 Task: Create validation rules in expense category object.
Action: Mouse moved to (710, 46)
Screenshot: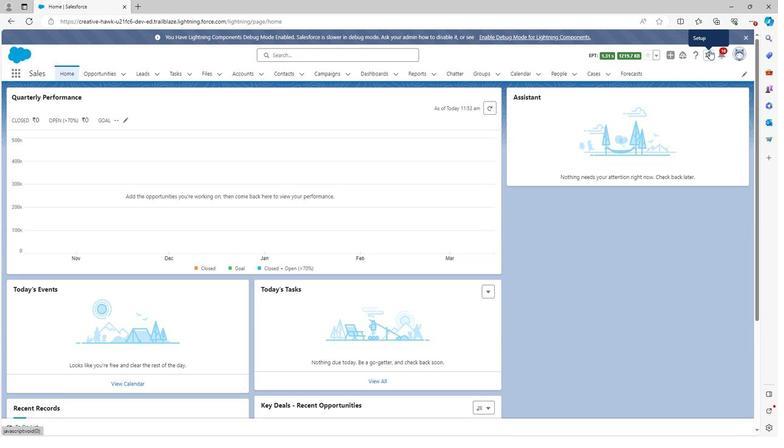 
Action: Mouse pressed left at (710, 46)
Screenshot: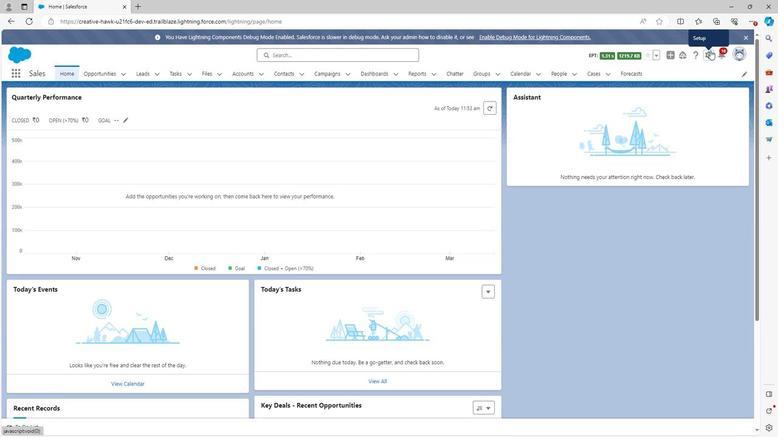 
Action: Mouse moved to (681, 72)
Screenshot: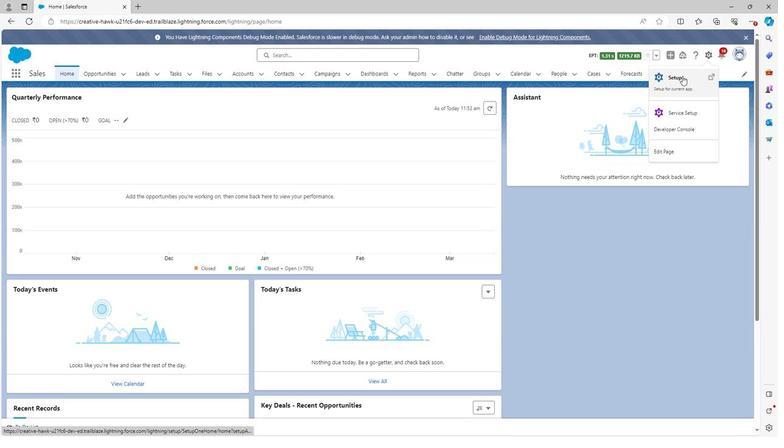 
Action: Mouse pressed left at (681, 72)
Screenshot: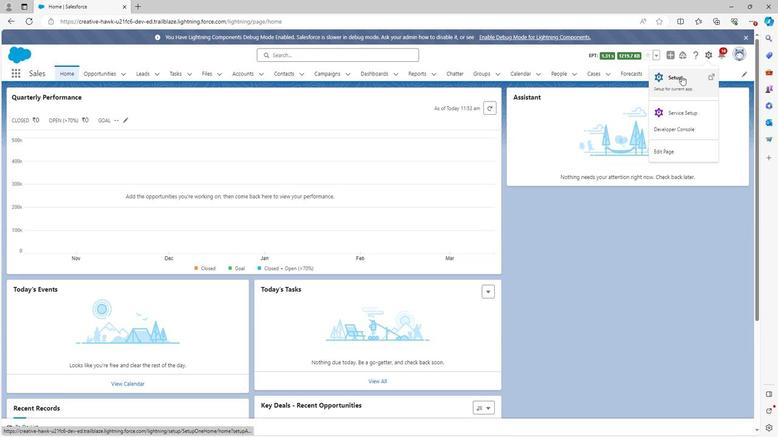 
Action: Mouse moved to (96, 69)
Screenshot: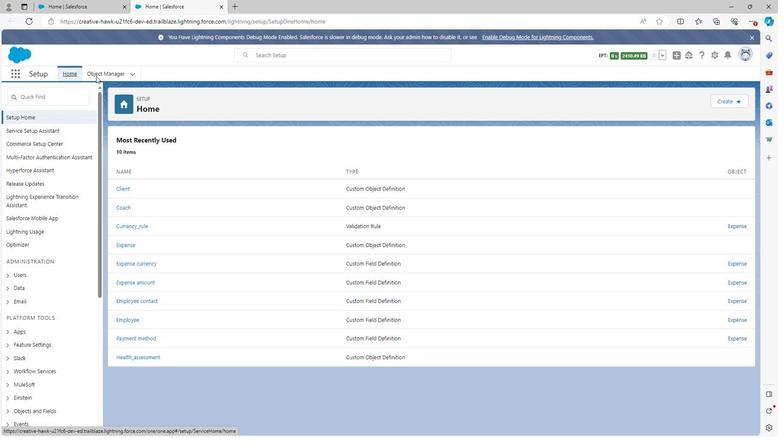 
Action: Mouse pressed left at (96, 69)
Screenshot: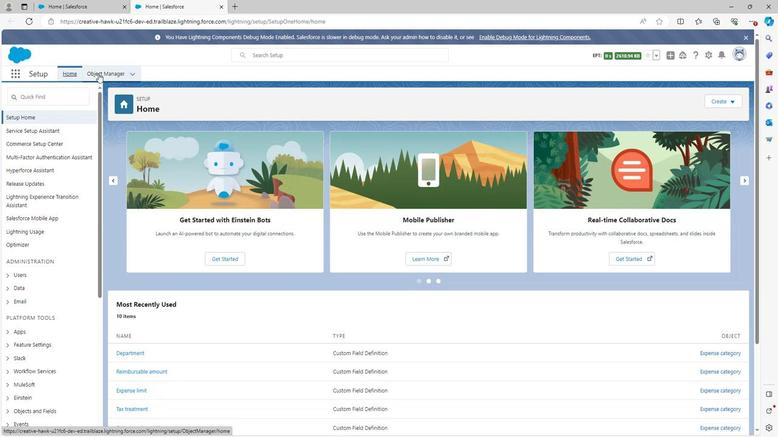 
Action: Mouse moved to (32, 302)
Screenshot: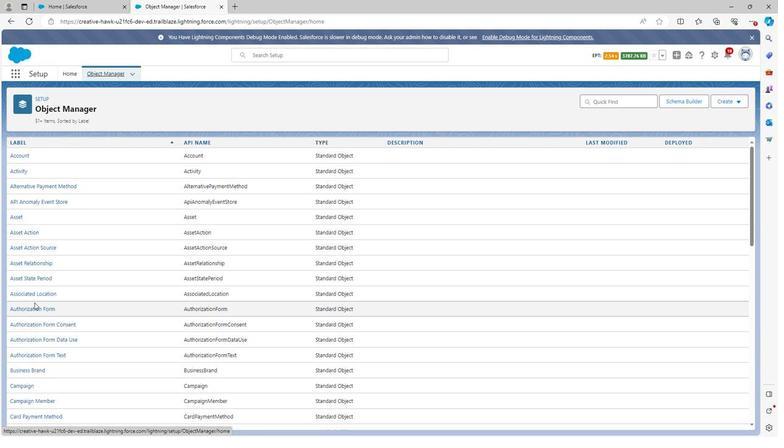 
Action: Mouse scrolled (32, 302) with delta (0, 0)
Screenshot: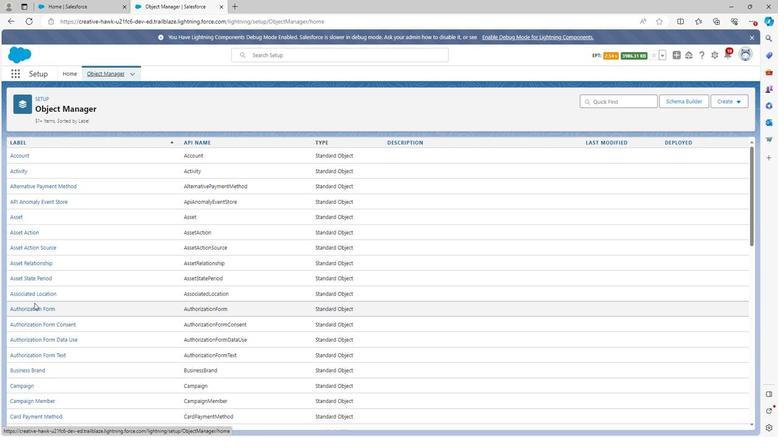 
Action: Mouse scrolled (32, 302) with delta (0, 0)
Screenshot: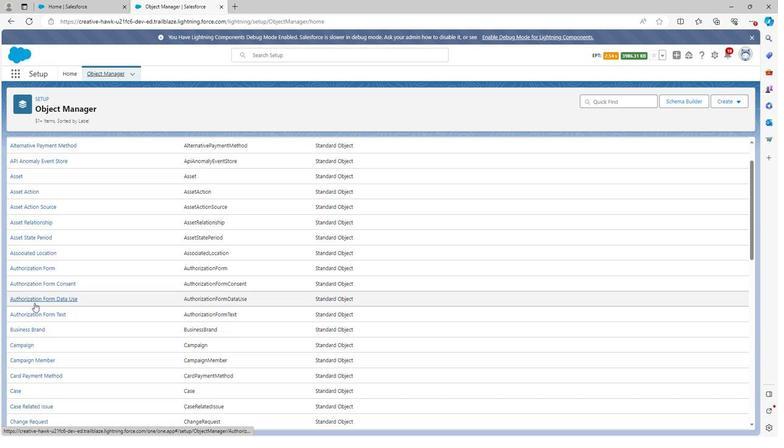 
Action: Mouse scrolled (32, 302) with delta (0, 0)
Screenshot: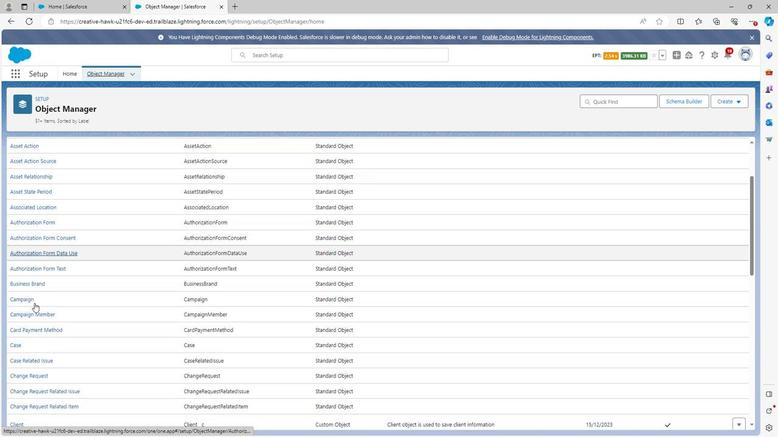 
Action: Mouse scrolled (32, 302) with delta (0, 0)
Screenshot: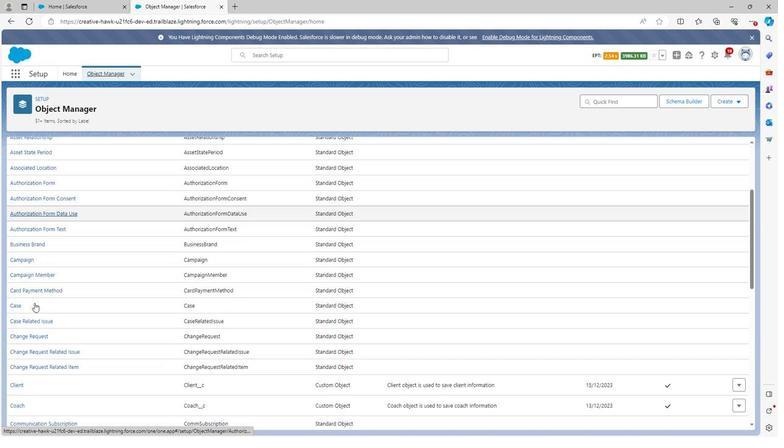 
Action: Mouse scrolled (32, 302) with delta (0, 0)
Screenshot: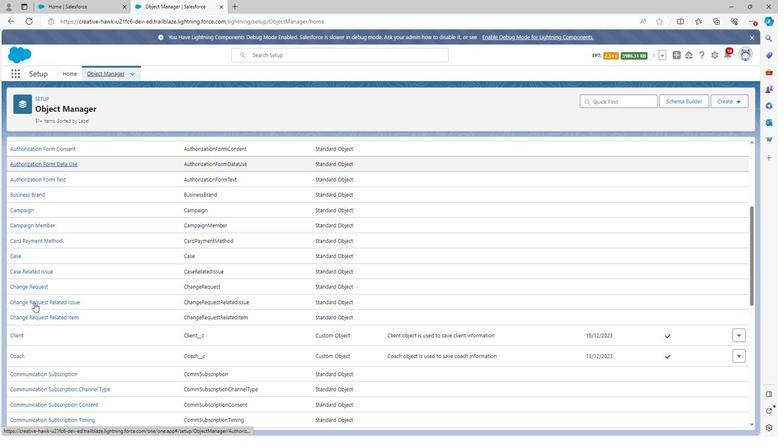 
Action: Mouse scrolled (32, 302) with delta (0, 0)
Screenshot: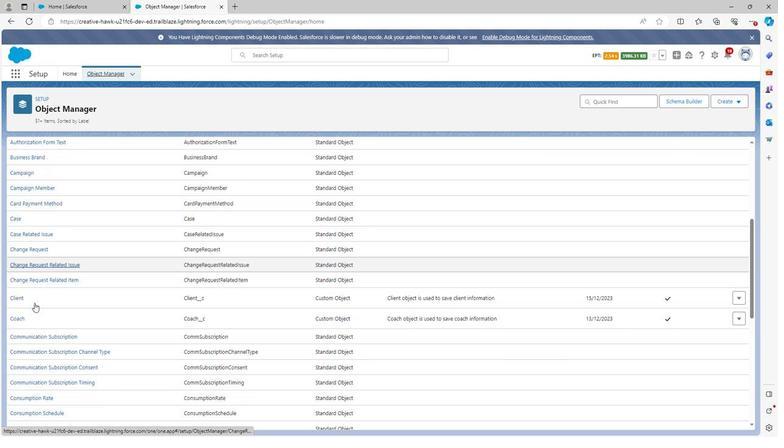 
Action: Mouse scrolled (32, 302) with delta (0, 0)
Screenshot: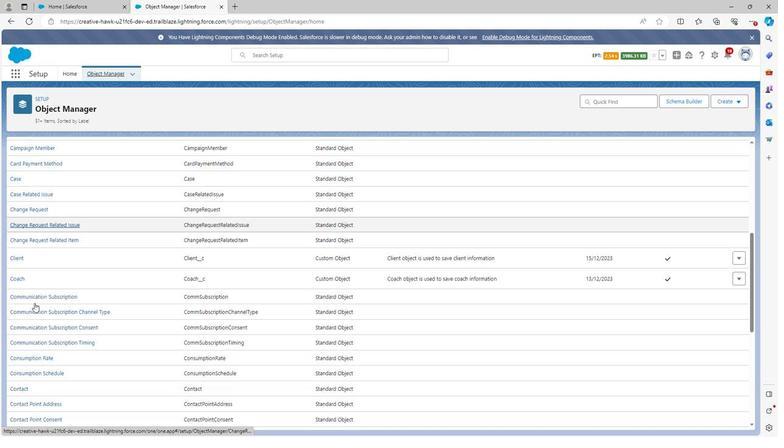 
Action: Mouse scrolled (32, 302) with delta (0, 0)
Screenshot: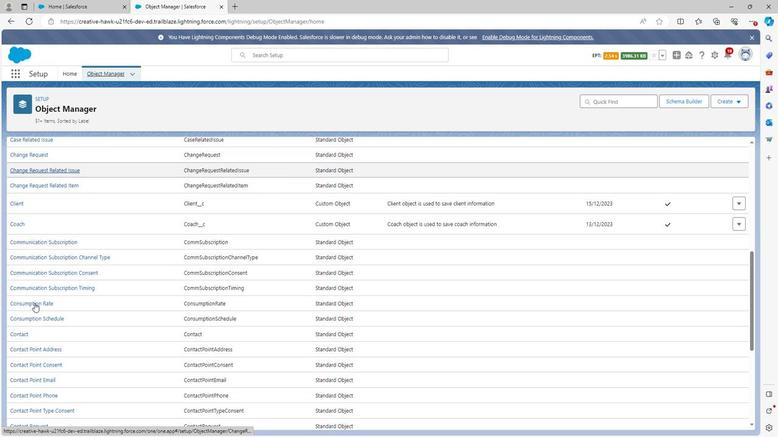 
Action: Mouse scrolled (32, 302) with delta (0, 0)
Screenshot: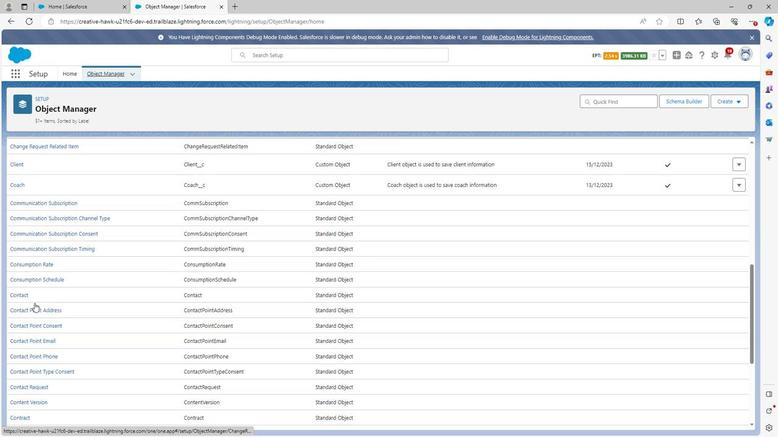 
Action: Mouse scrolled (32, 302) with delta (0, 0)
Screenshot: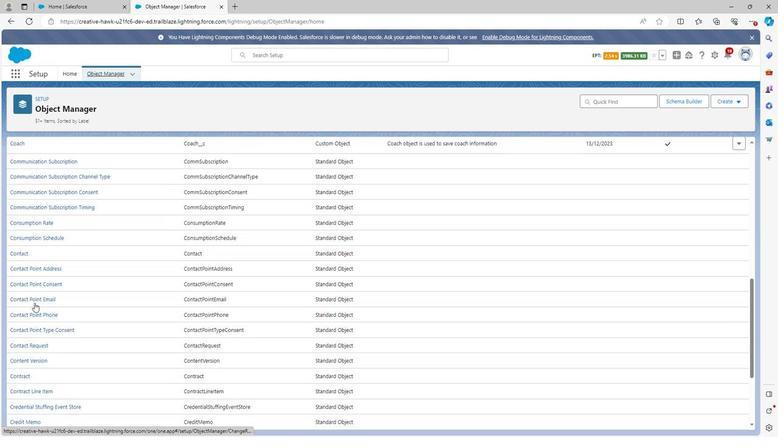 
Action: Mouse scrolled (32, 302) with delta (0, 0)
Screenshot: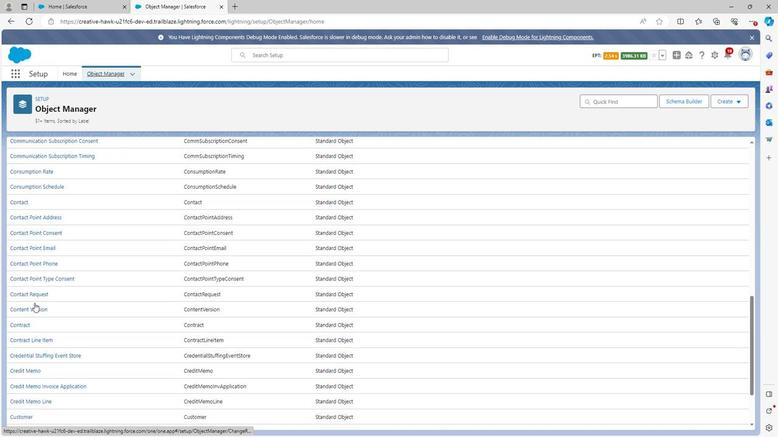
Action: Mouse scrolled (32, 302) with delta (0, 0)
Screenshot: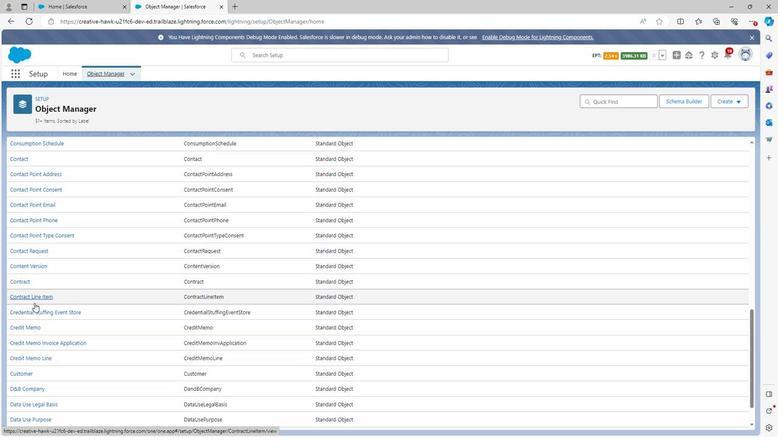 
Action: Mouse scrolled (32, 302) with delta (0, 0)
Screenshot: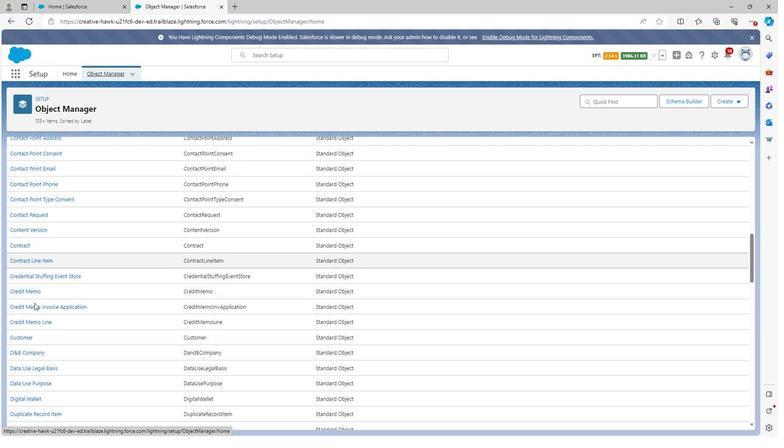 
Action: Mouse scrolled (32, 302) with delta (0, 0)
Screenshot: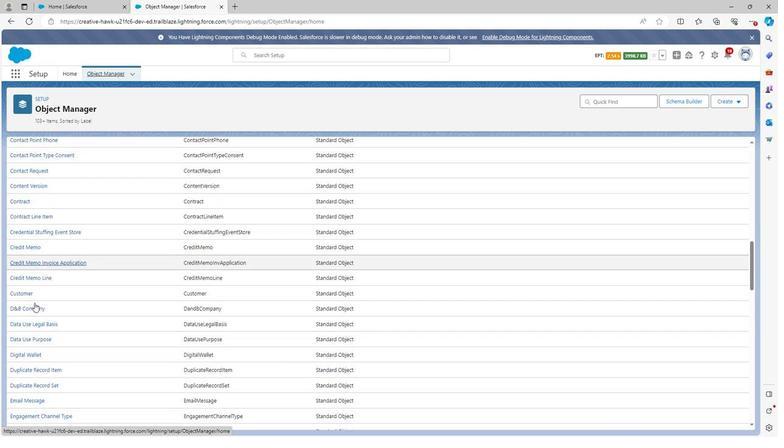 
Action: Mouse scrolled (32, 302) with delta (0, 0)
Screenshot: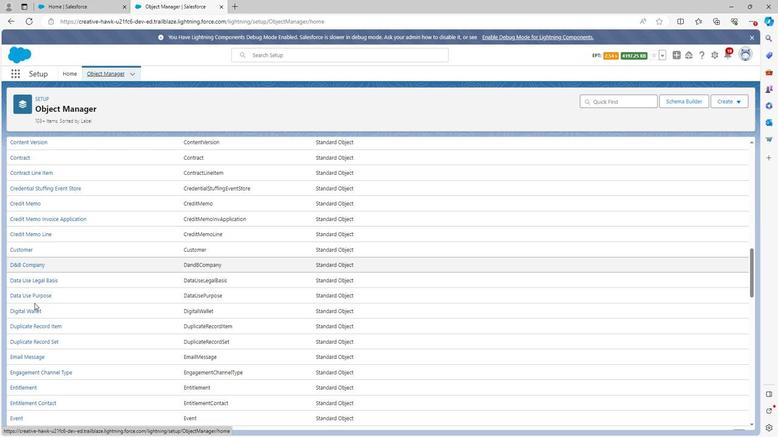 
Action: Mouse scrolled (32, 302) with delta (0, 0)
Screenshot: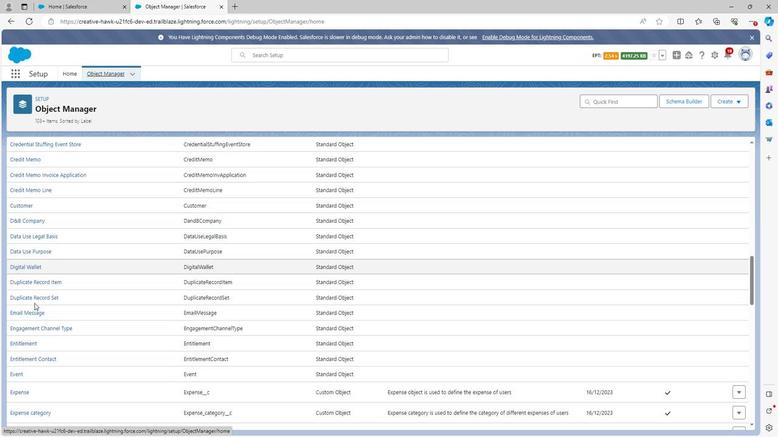 
Action: Mouse scrolled (32, 302) with delta (0, 0)
Screenshot: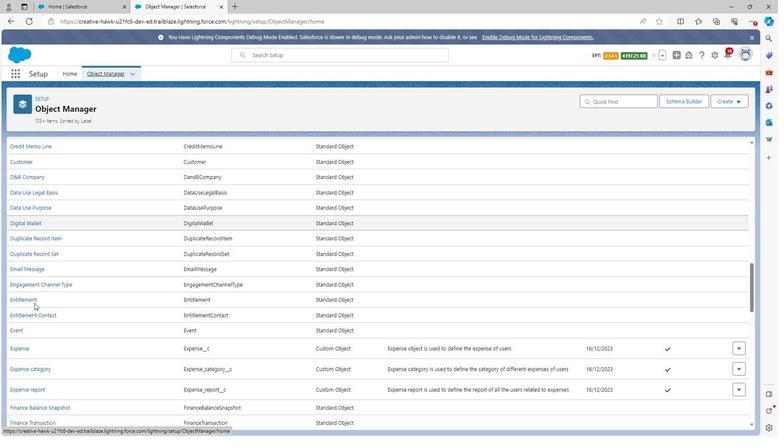 
Action: Mouse scrolled (32, 302) with delta (0, 0)
Screenshot: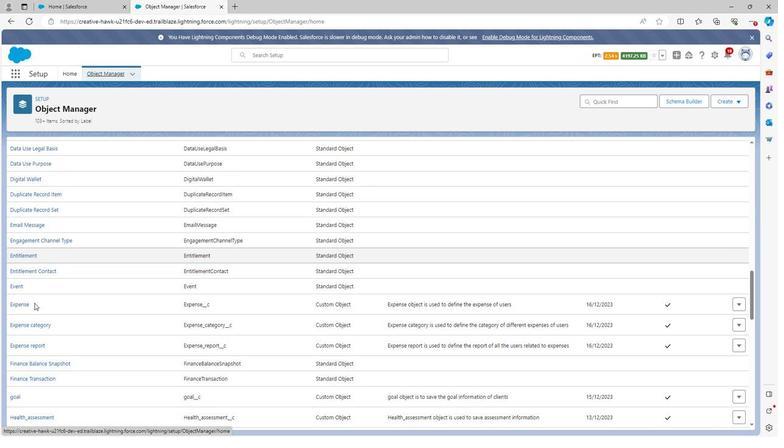 
Action: Mouse moved to (31, 282)
Screenshot: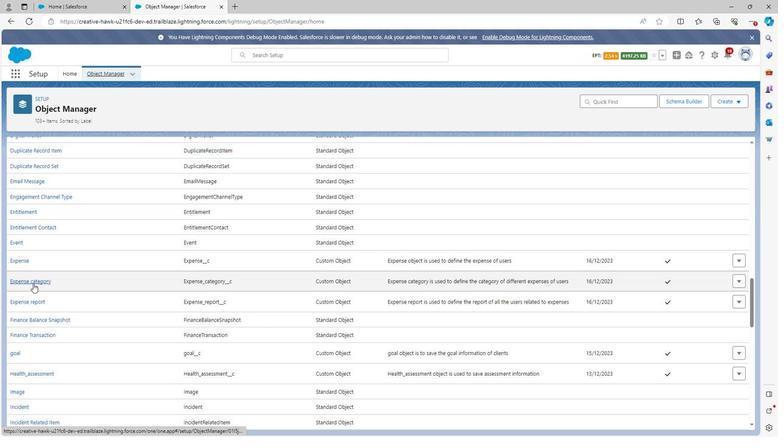 
Action: Mouse pressed left at (31, 282)
Screenshot: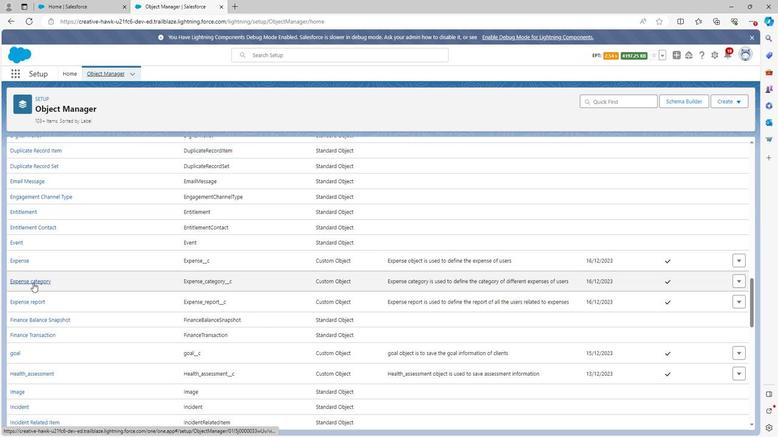 
Action: Mouse moved to (52, 157)
Screenshot: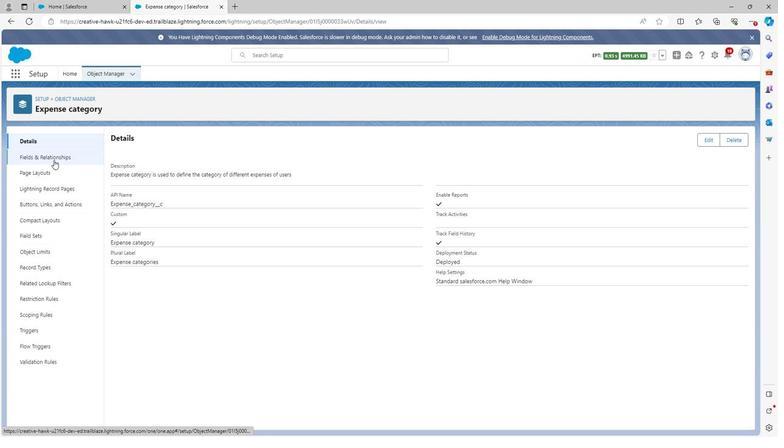 
Action: Mouse pressed left at (52, 157)
Screenshot: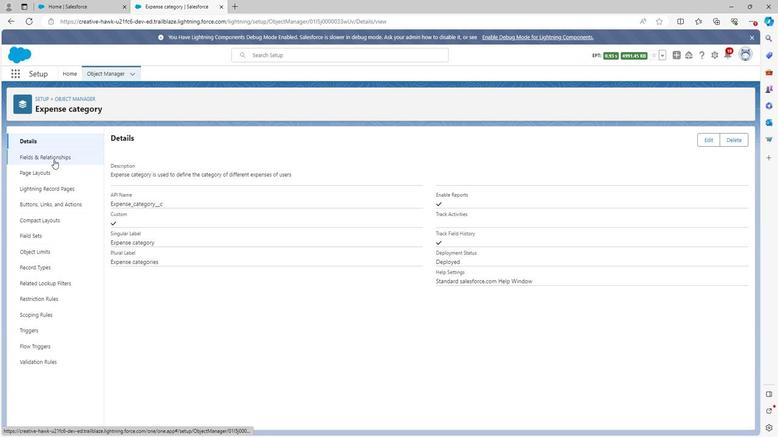 
Action: Mouse moved to (133, 303)
Screenshot: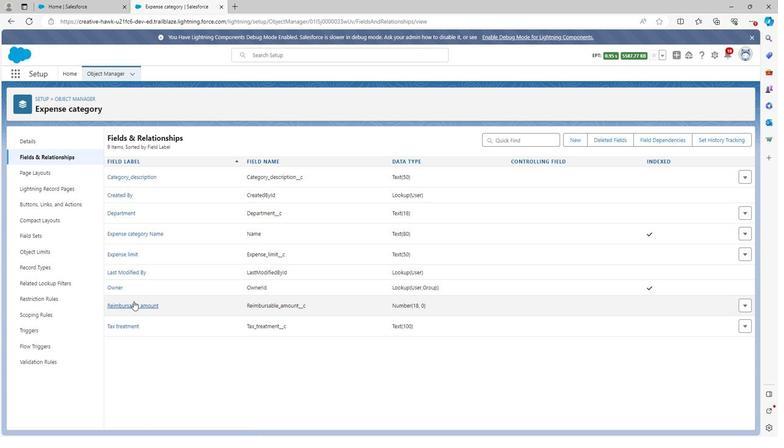 
Action: Mouse pressed left at (133, 303)
Screenshot: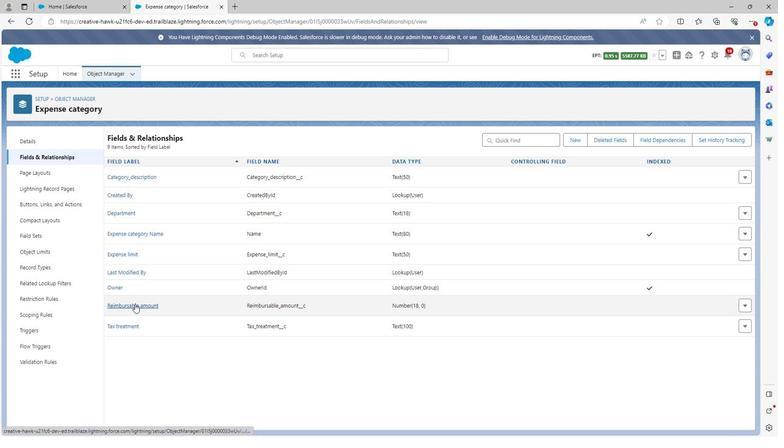 
Action: Mouse moved to (314, 381)
Screenshot: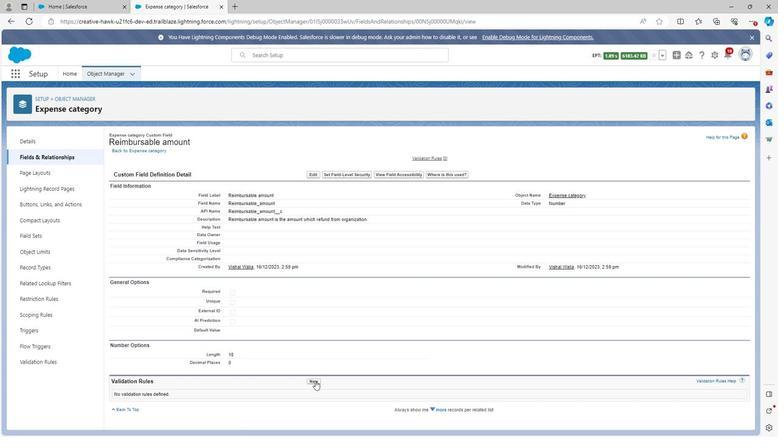 
Action: Mouse pressed left at (314, 381)
Screenshot: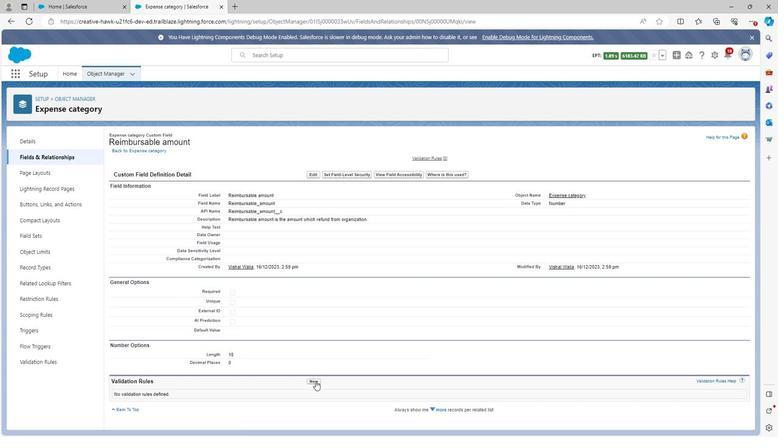 
Action: Mouse moved to (159, 186)
Screenshot: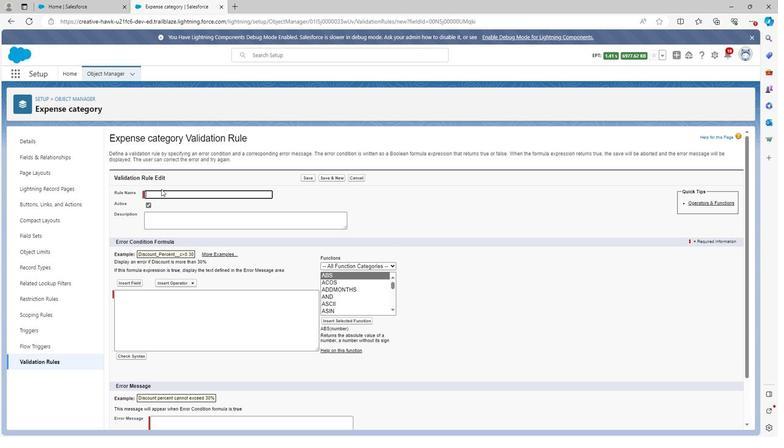 
Action: Key pressed <Key.shift><Key.shift>Reimbursable<Key.space>amount<Key.space>rule
Screenshot: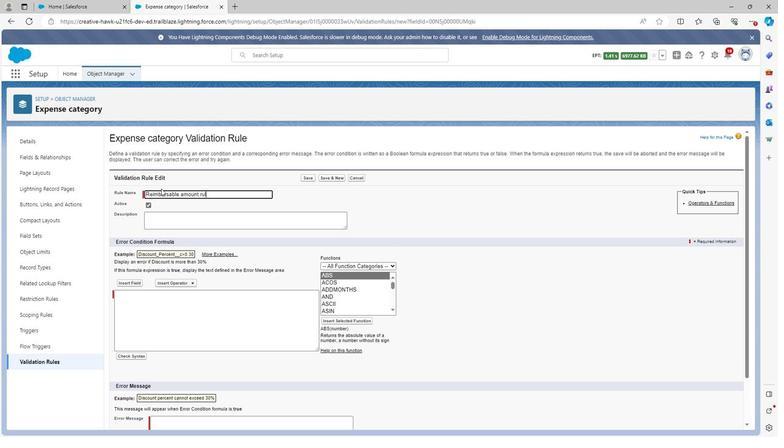 
Action: Mouse moved to (308, 198)
Screenshot: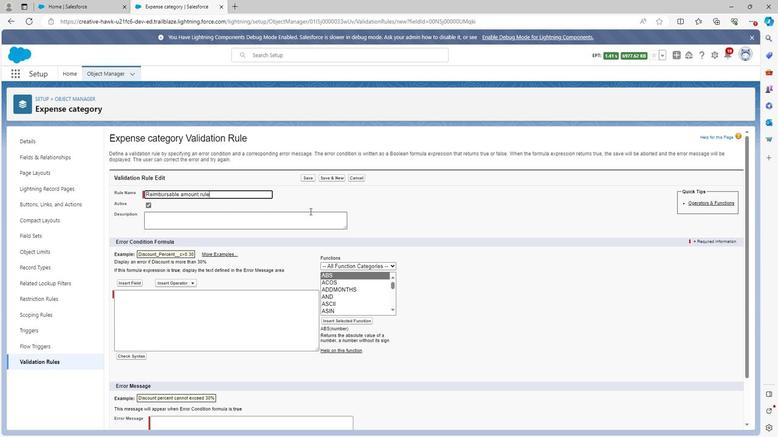 
Action: Mouse pressed left at (308, 198)
Screenshot: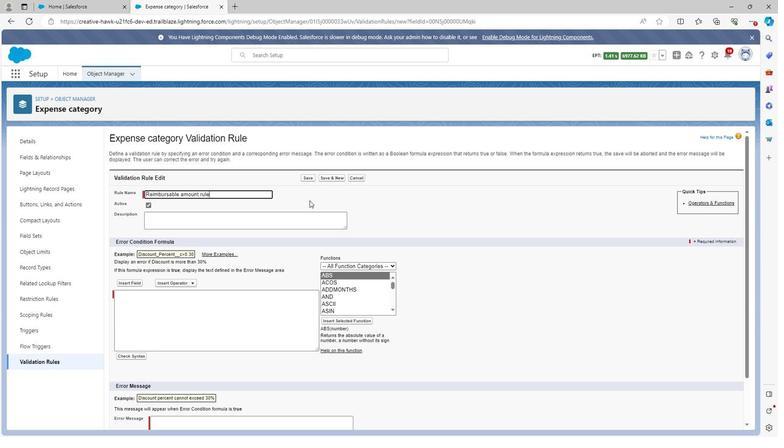 
Action: Mouse moved to (202, 217)
Screenshot: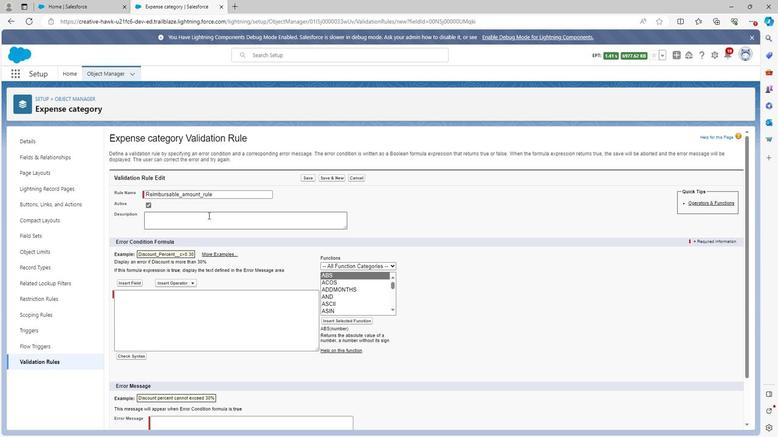 
Action: Mouse pressed left at (202, 217)
Screenshot: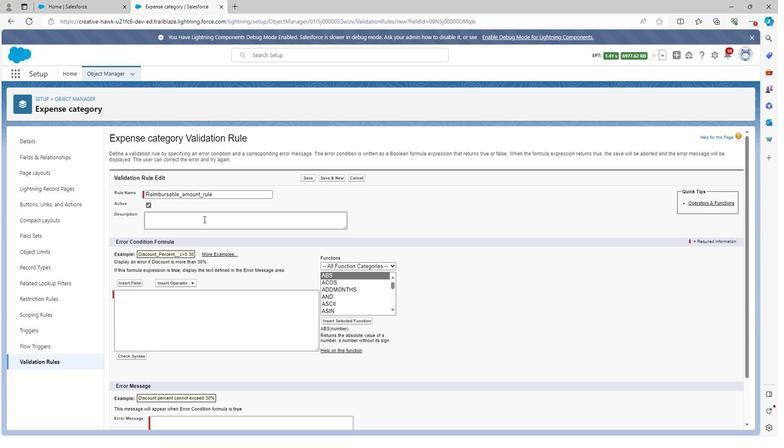 
Action: Mouse moved to (202, 218)
Screenshot: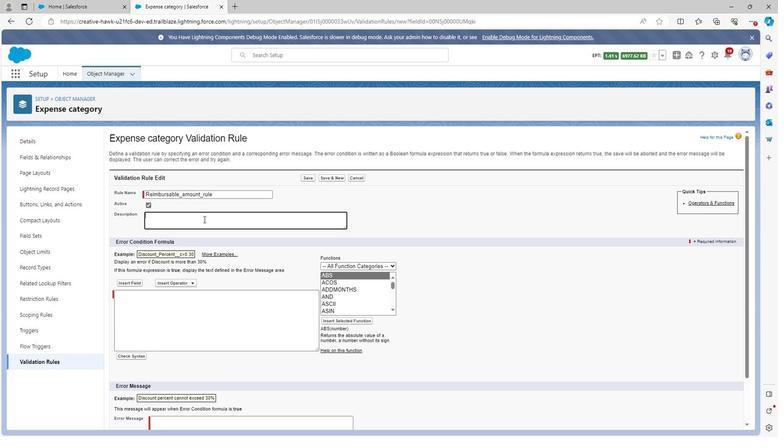 
Action: Key pressed <Key.shift><Key.shift><Key.shift><Key.shift><Key.shift>Reimbursable<Key.space>amount<Key.space>rule<Key.space>is<Key.space>define<Key.space>the<Key.space>amount<Key.space>within<Key.space>limit
Screenshot: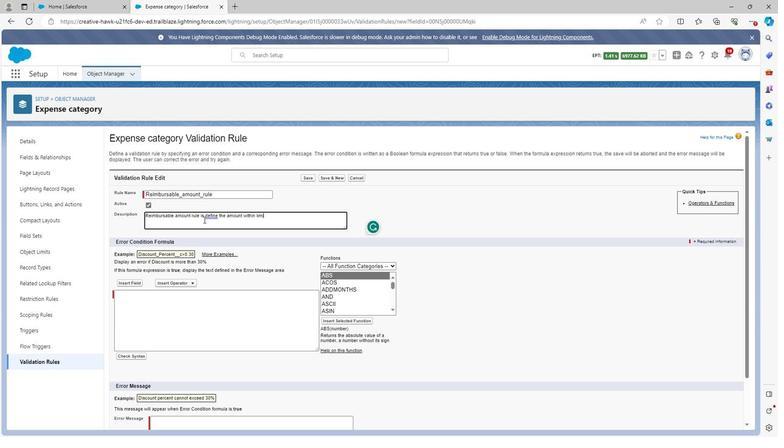 
Action: Mouse moved to (125, 280)
Screenshot: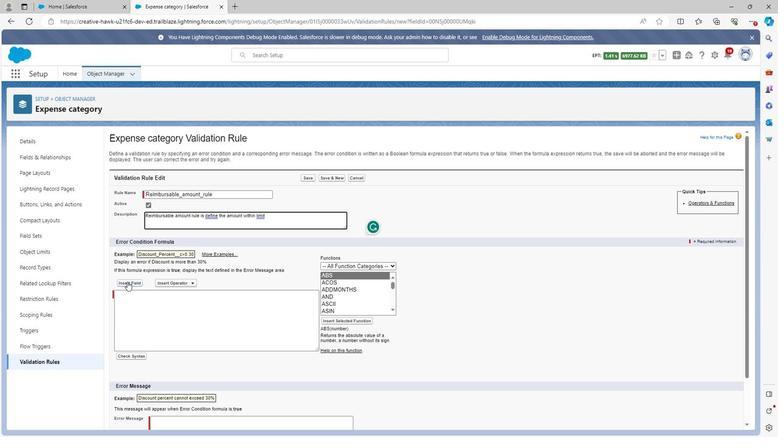 
Action: Mouse pressed left at (125, 280)
Screenshot: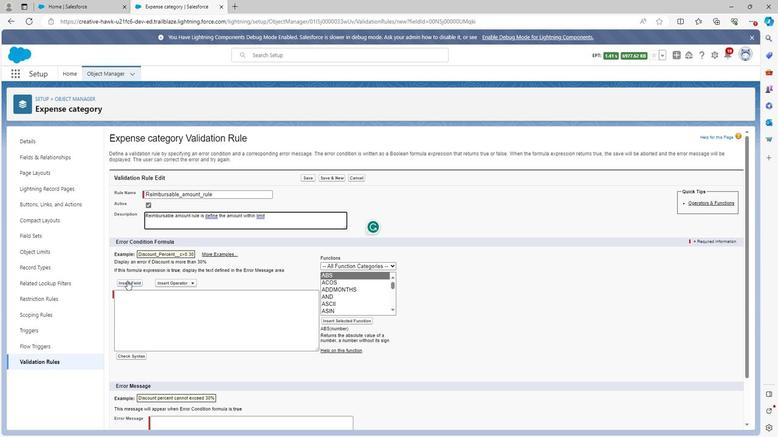 
Action: Mouse moved to (362, 281)
Screenshot: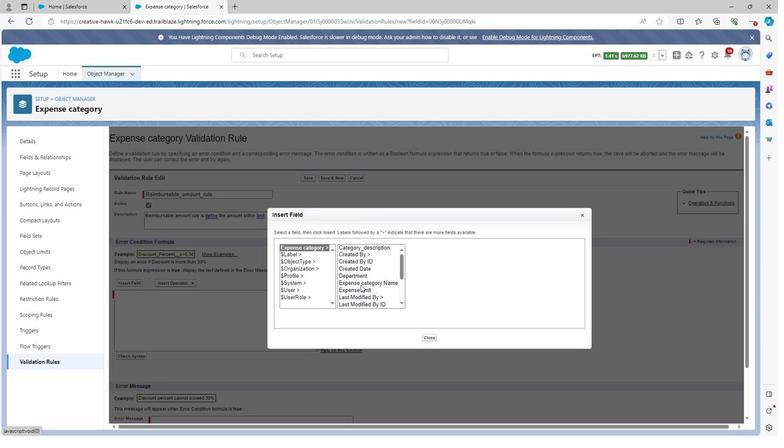 
Action: Mouse scrolled (362, 280) with delta (0, 0)
Screenshot: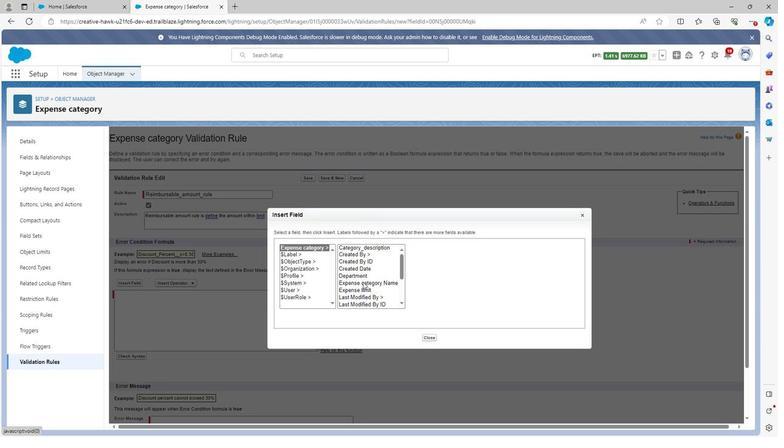 
Action: Mouse scrolled (362, 280) with delta (0, 0)
Screenshot: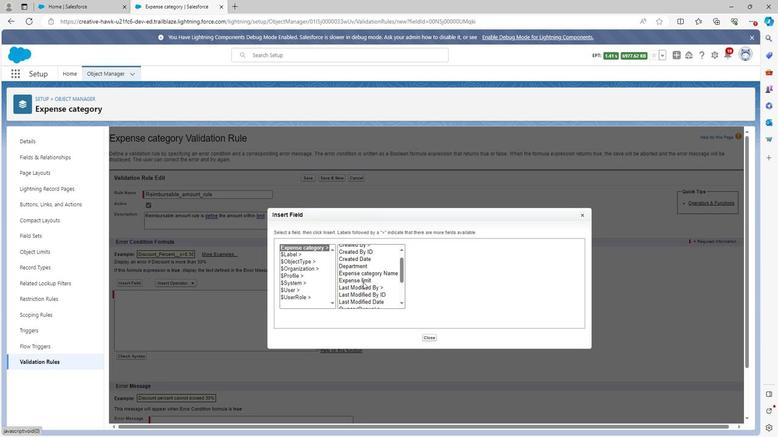 
Action: Mouse scrolled (362, 280) with delta (0, 0)
Screenshot: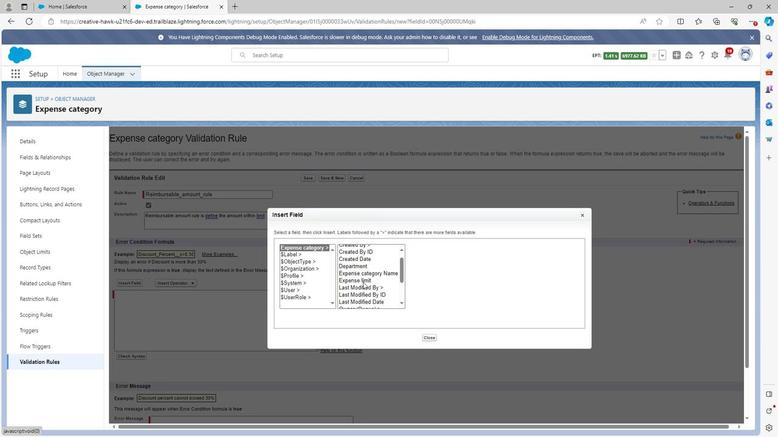 
Action: Mouse scrolled (362, 280) with delta (0, 0)
Screenshot: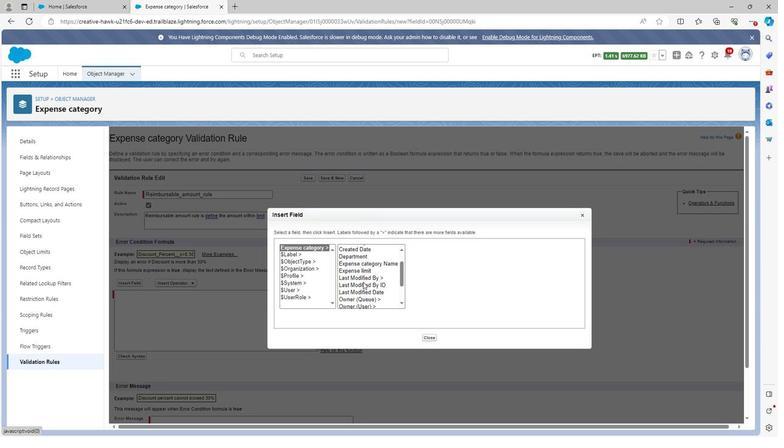 
Action: Mouse scrolled (362, 280) with delta (0, 0)
Screenshot: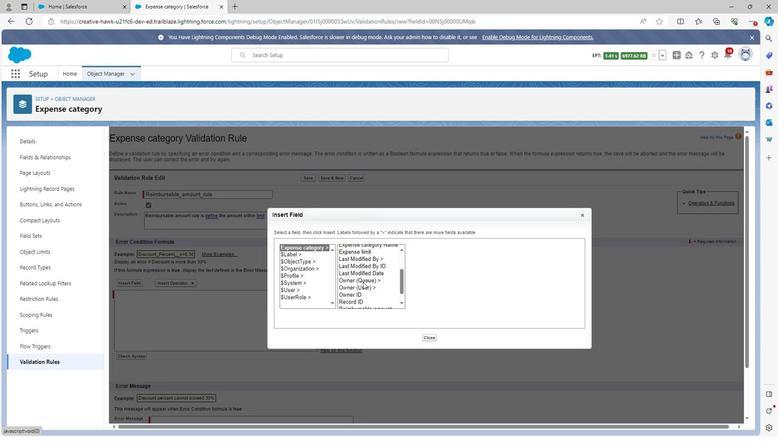 
Action: Mouse scrolled (362, 280) with delta (0, 0)
Screenshot: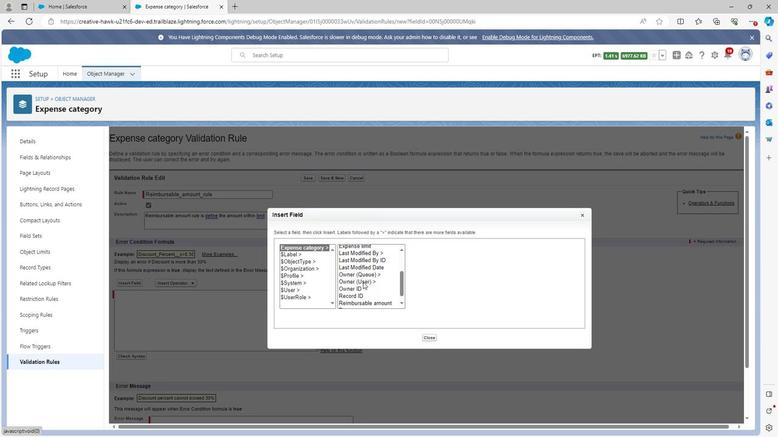 
Action: Mouse scrolled (362, 280) with delta (0, 0)
Screenshot: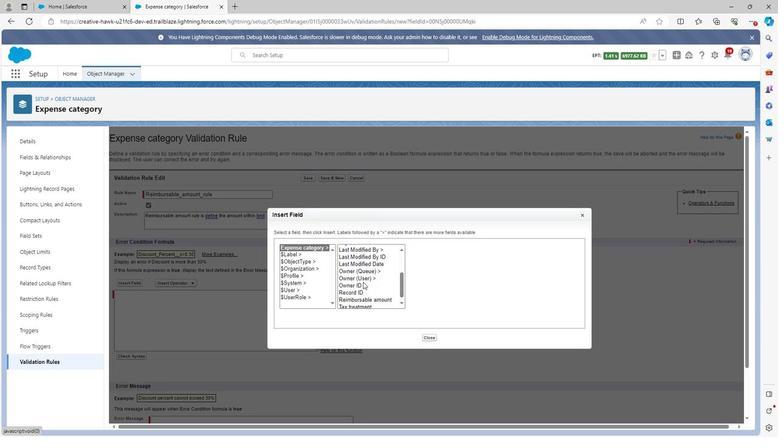 
Action: Mouse moved to (360, 294)
Screenshot: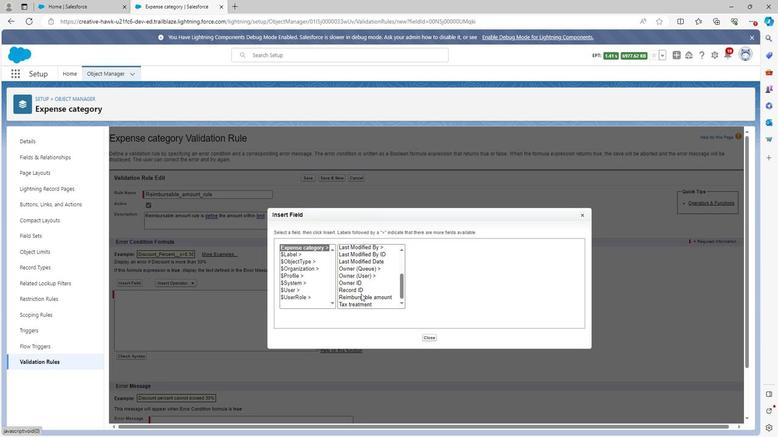 
Action: Mouse pressed left at (360, 294)
Screenshot: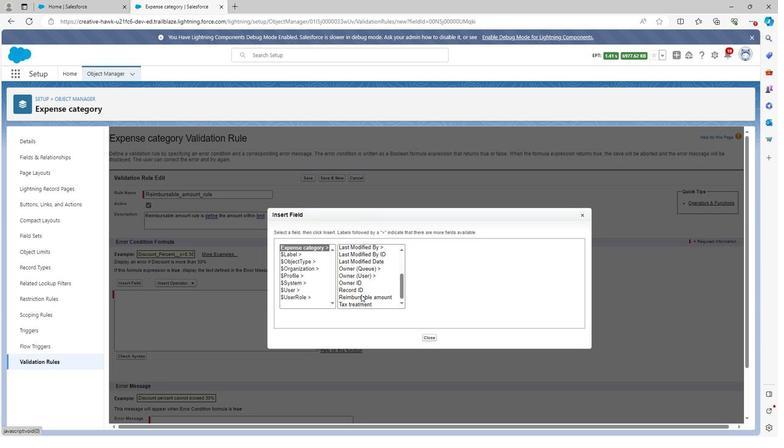 
Action: Mouse moved to (440, 291)
Screenshot: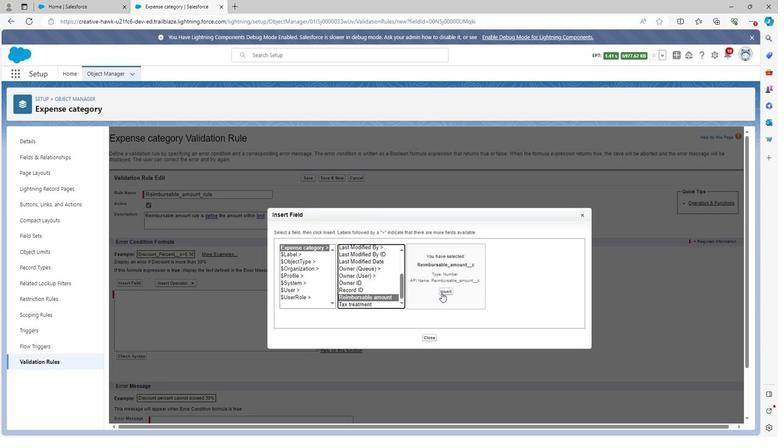 
Action: Mouse pressed left at (440, 291)
Screenshot: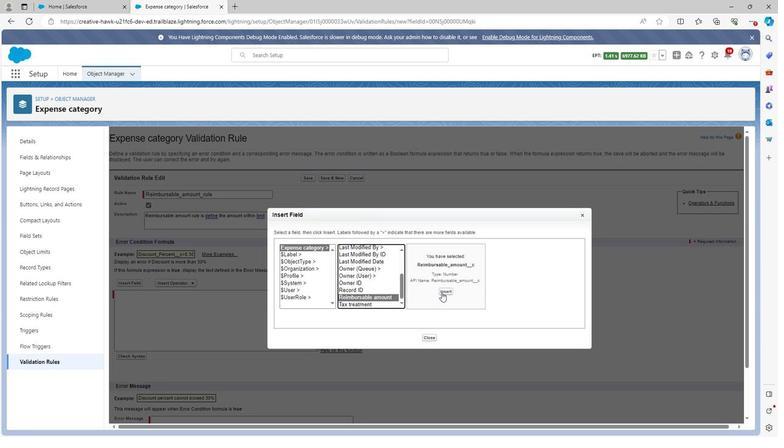 
Action: Mouse moved to (181, 283)
Screenshot: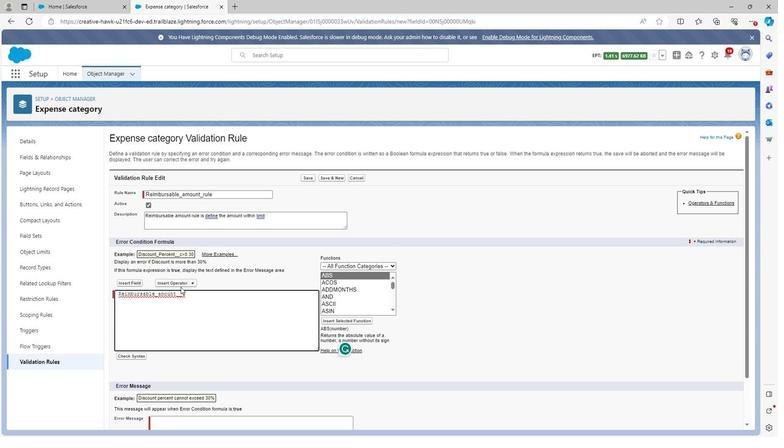 
Action: Mouse pressed left at (181, 283)
Screenshot: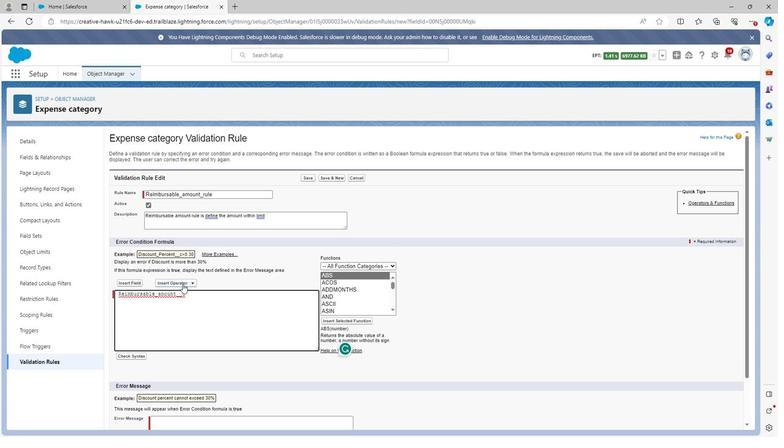 
Action: Mouse moved to (183, 390)
Screenshot: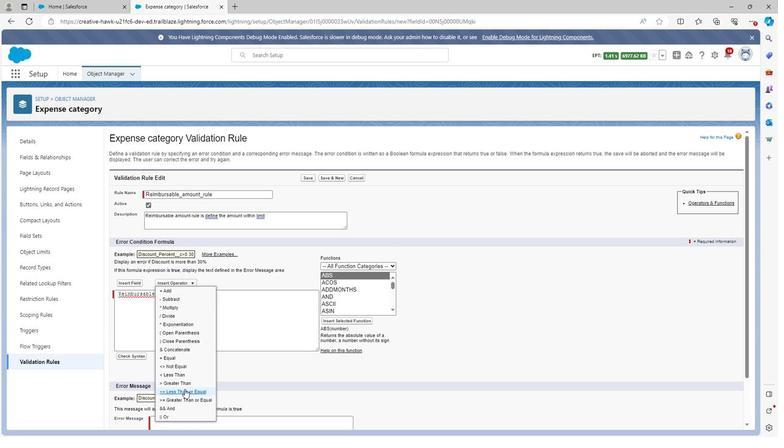 
Action: Mouse pressed left at (183, 390)
Screenshot: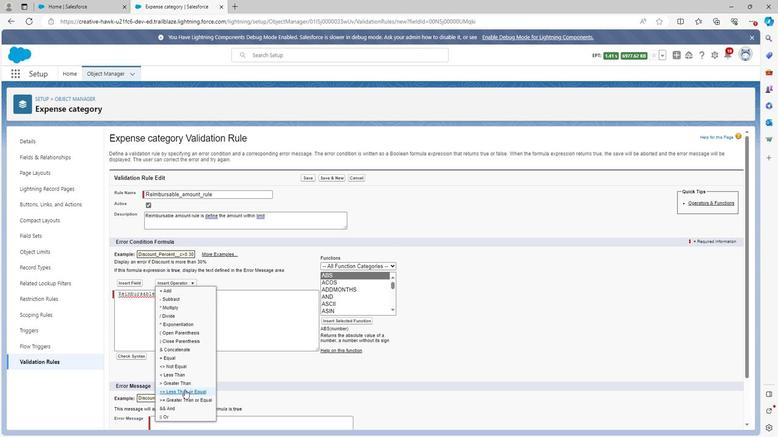 
Action: Mouse moved to (216, 361)
Screenshot: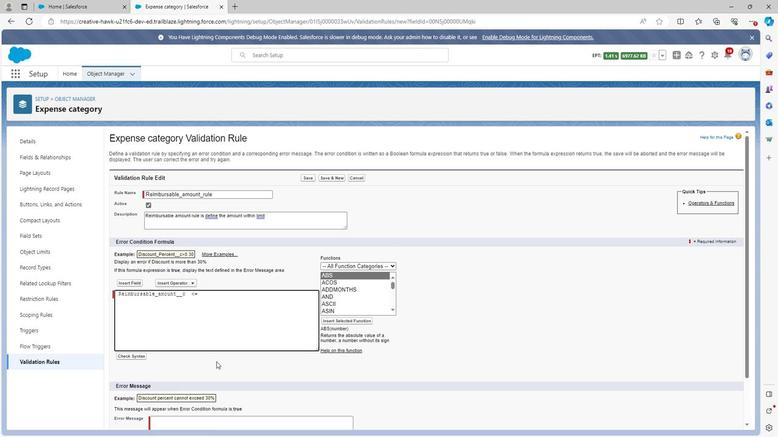 
Action: Key pressed 2000000
Screenshot: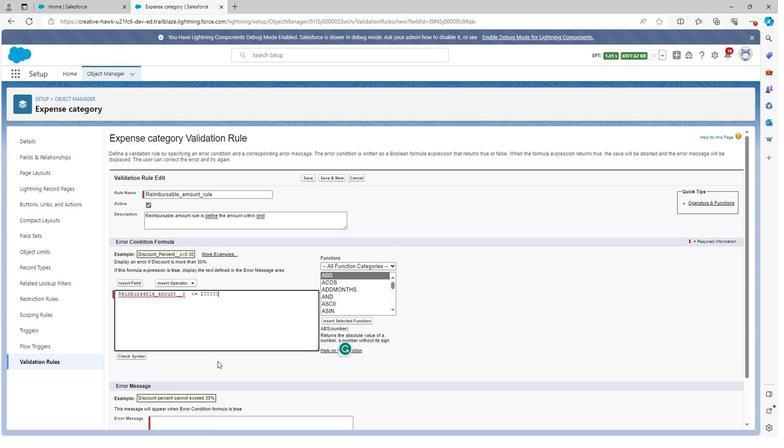 
Action: Mouse moved to (135, 356)
Screenshot: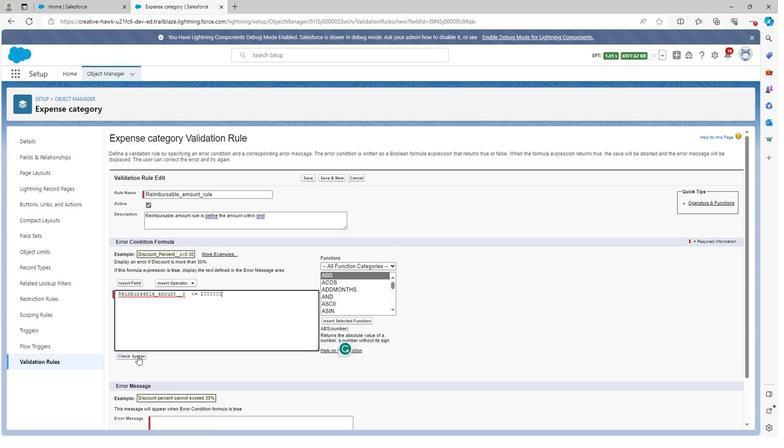 
Action: Mouse pressed left at (135, 356)
Screenshot: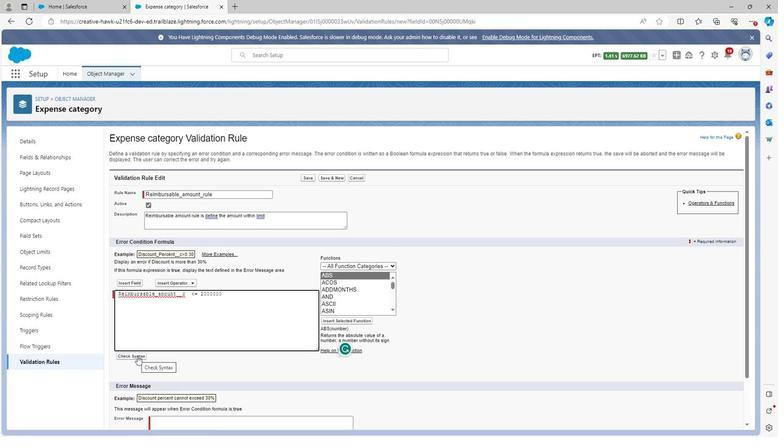 
Action: Mouse scrolled (135, 356) with delta (0, 0)
Screenshot: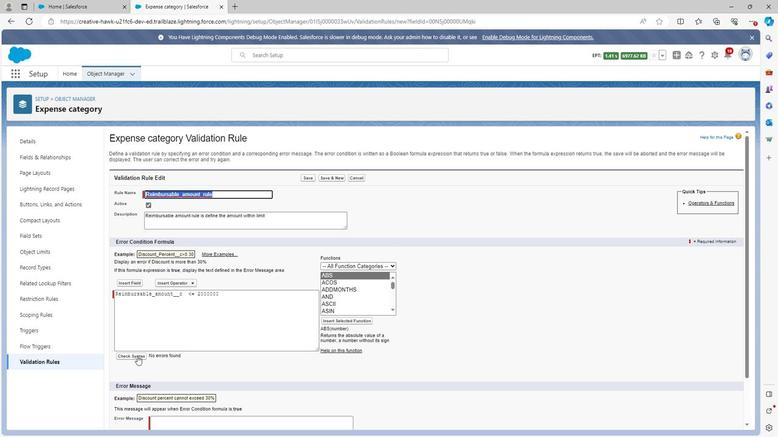 
Action: Mouse scrolled (135, 356) with delta (0, 0)
Screenshot: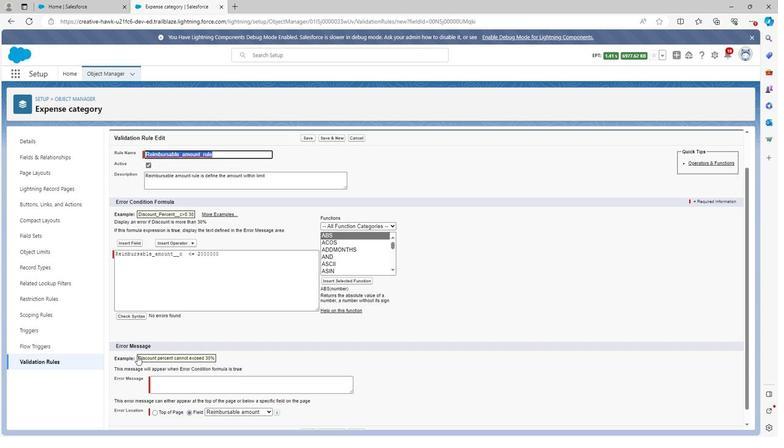 
Action: Mouse scrolled (135, 356) with delta (0, 0)
Screenshot: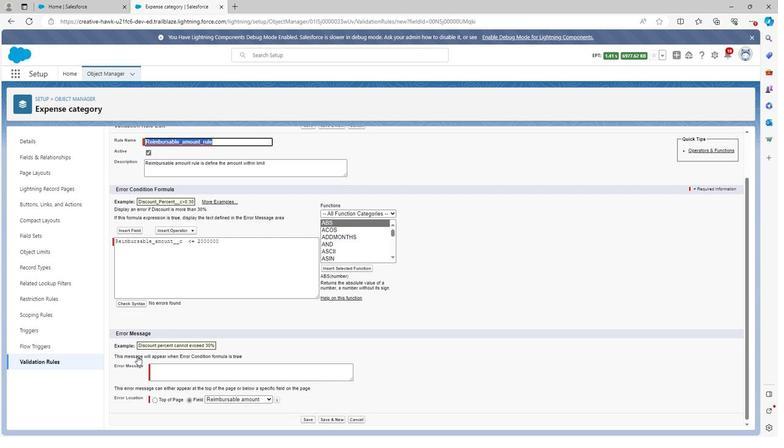 
Action: Mouse scrolled (135, 356) with delta (0, 0)
Screenshot: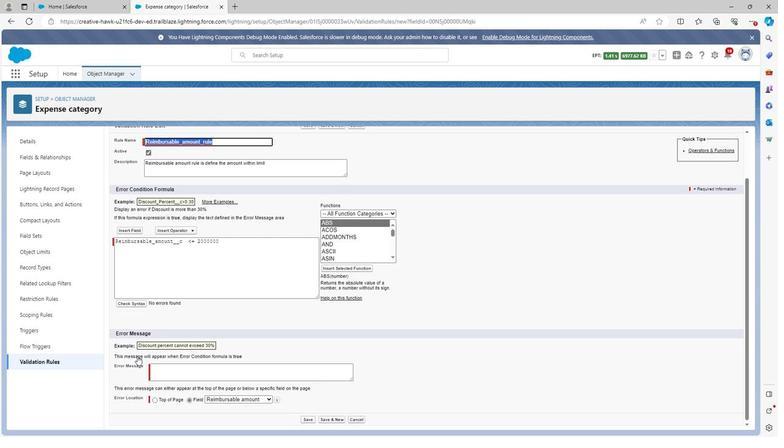 
Action: Mouse moved to (302, 420)
Screenshot: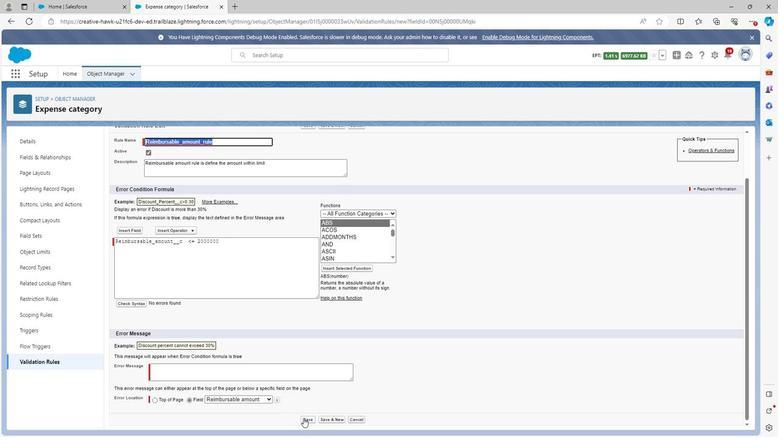 
Action: Mouse pressed left at (302, 420)
Screenshot: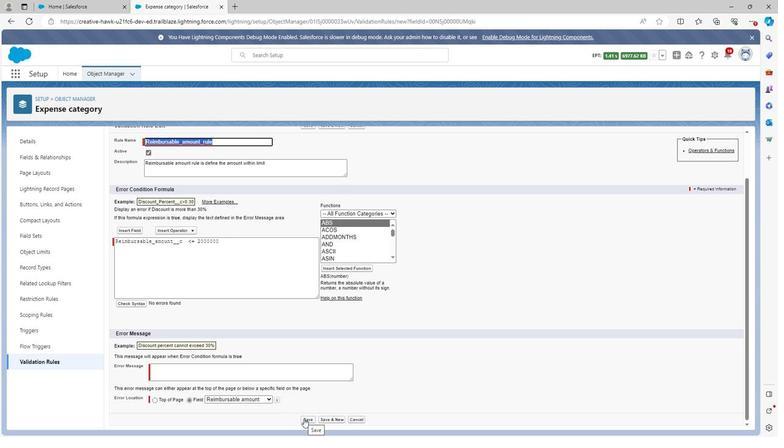 
Action: Mouse moved to (192, 273)
Screenshot: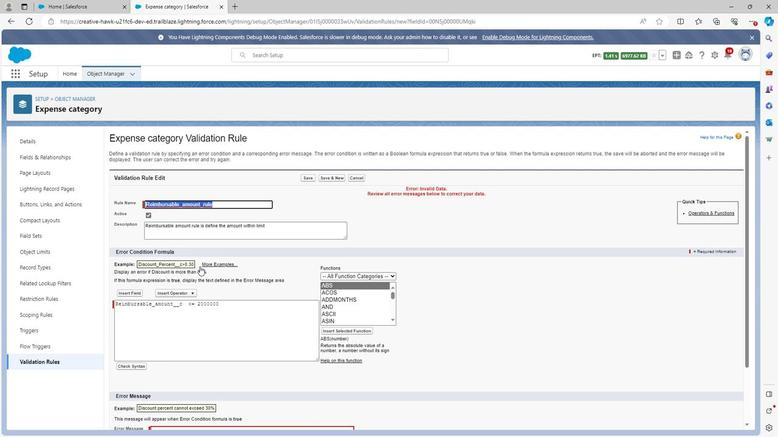 
Action: Mouse scrolled (192, 272) with delta (0, 0)
Screenshot: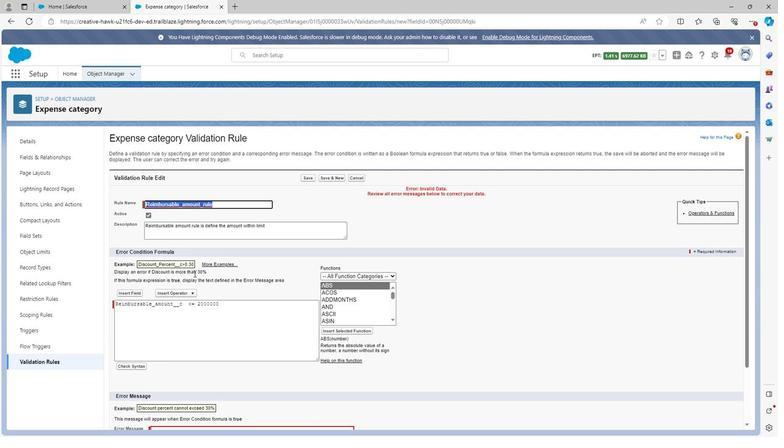 
Action: Mouse scrolled (192, 272) with delta (0, 0)
Screenshot: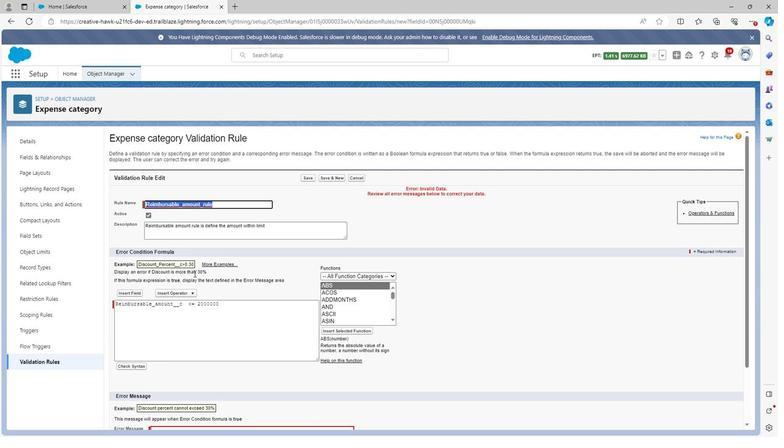 
Action: Mouse moved to (171, 363)
Screenshot: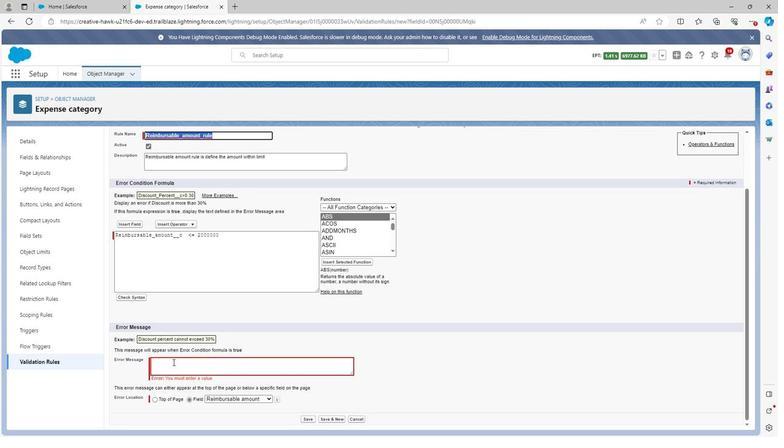 
Action: Mouse pressed left at (171, 363)
Screenshot: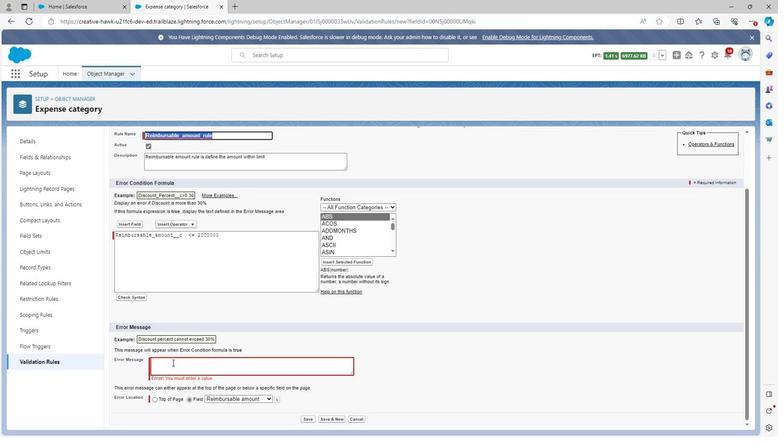 
Action: Mouse moved to (171, 362)
Screenshot: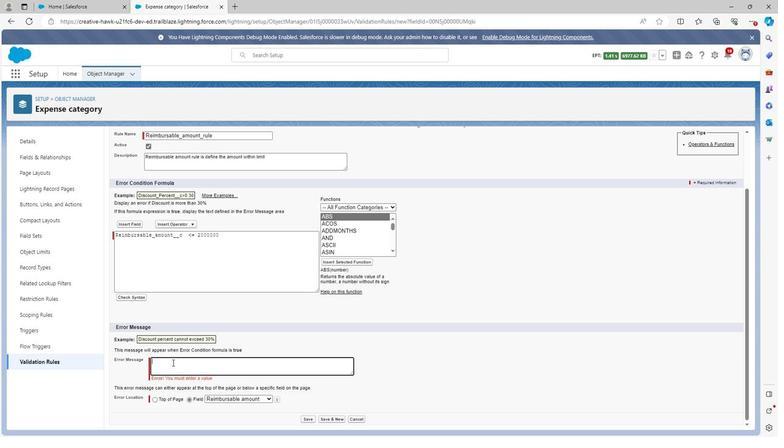 
Action: Key pressed <Key.shift><Key.shift><Key.shift><Key.shift>Reimbursable<Key.space>amount<Key.space>should<Key.space>be<Key.space>within<Key.space>limit
Screenshot: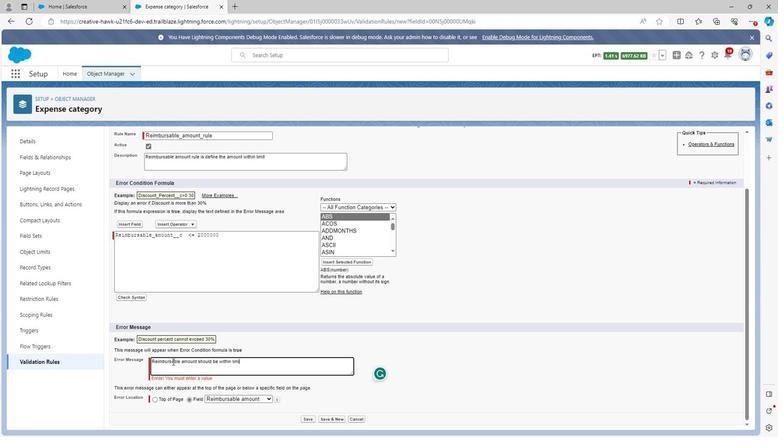 
Action: Mouse moved to (307, 417)
Screenshot: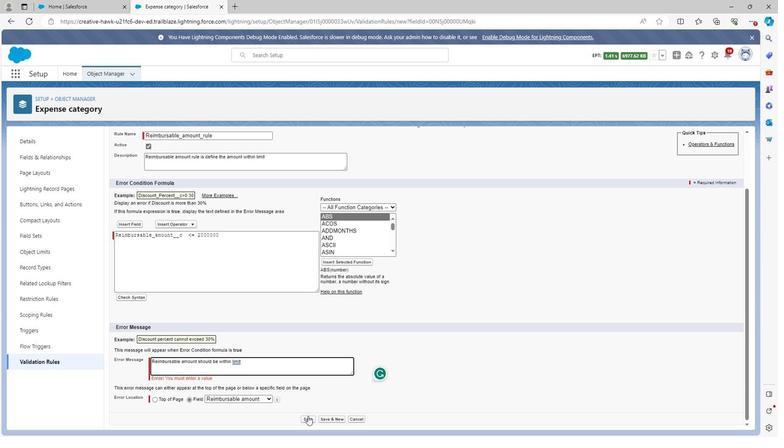 
Action: Mouse pressed left at (307, 417)
Screenshot: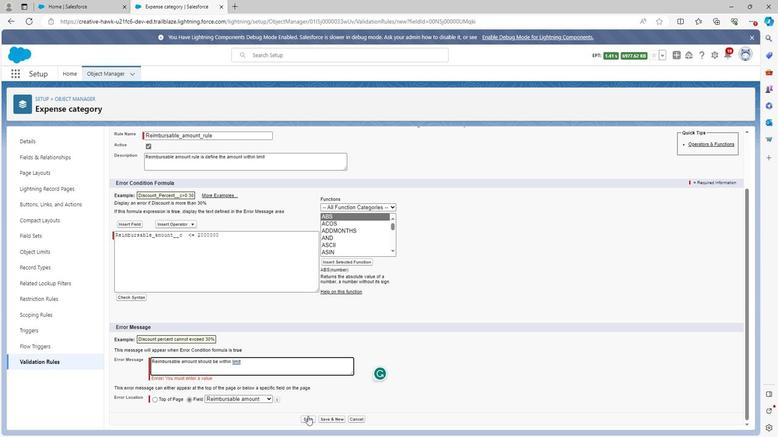 
Action: Mouse moved to (100, 67)
Screenshot: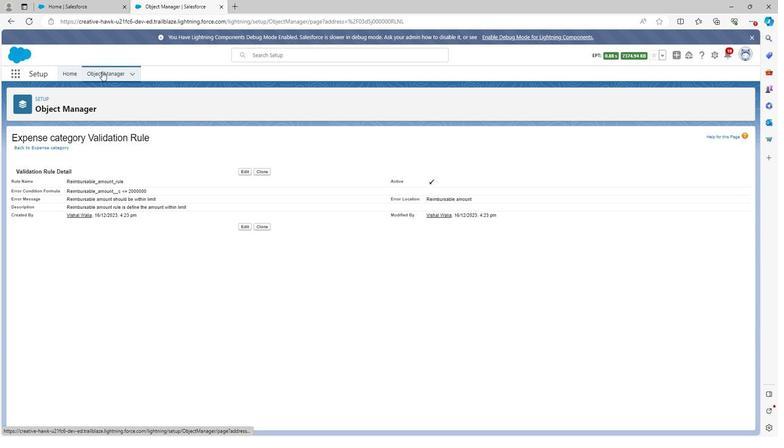 
Action: Mouse pressed left at (100, 67)
Screenshot: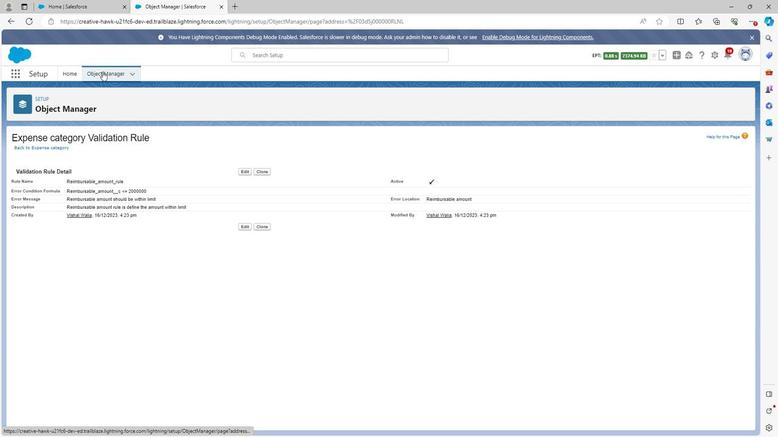 
Action: Mouse moved to (38, 325)
Screenshot: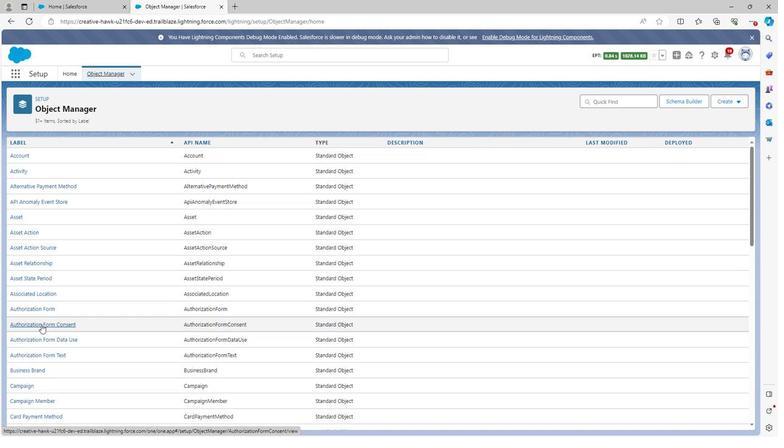 
Action: Mouse scrolled (38, 324) with delta (0, 0)
Screenshot: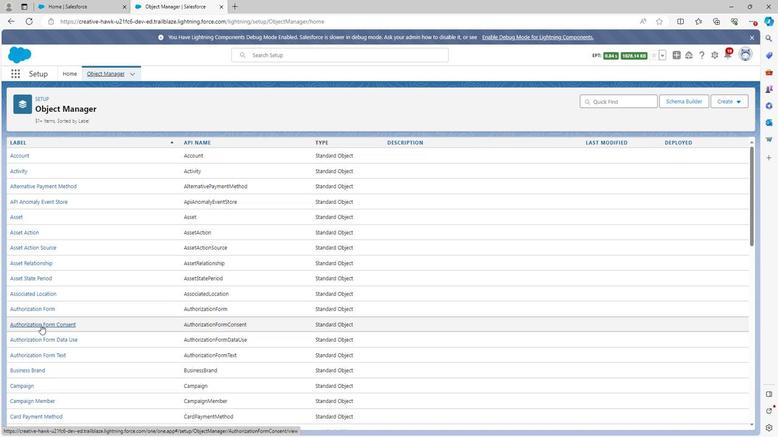 
Action: Mouse scrolled (38, 324) with delta (0, 0)
Screenshot: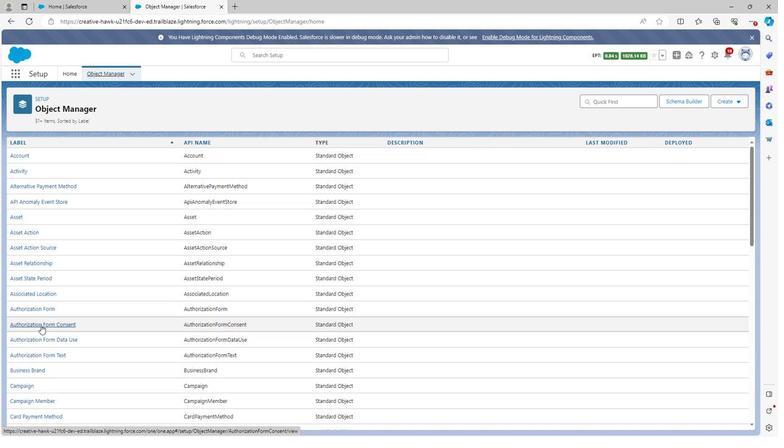 
Action: Mouse scrolled (38, 324) with delta (0, 0)
Screenshot: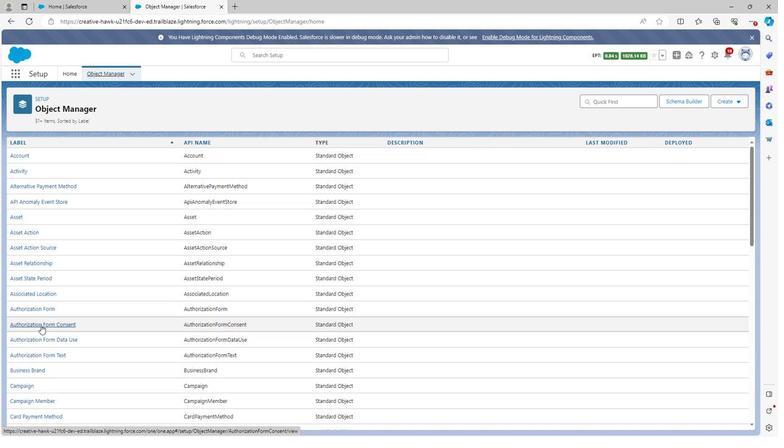 
Action: Mouse scrolled (38, 324) with delta (0, 0)
Screenshot: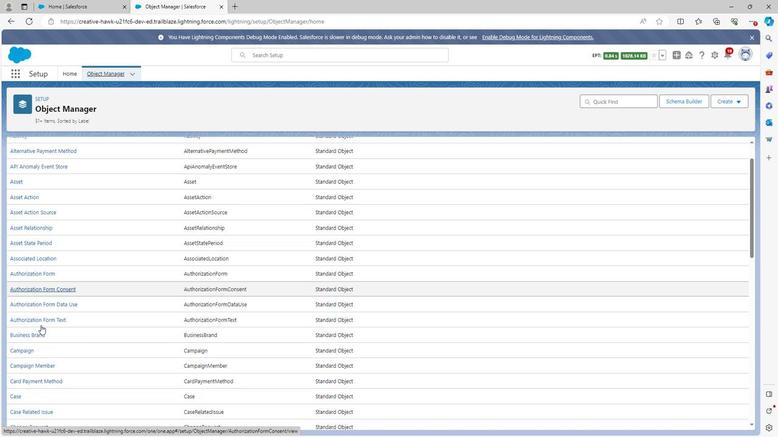 
Action: Mouse scrolled (38, 324) with delta (0, 0)
Screenshot: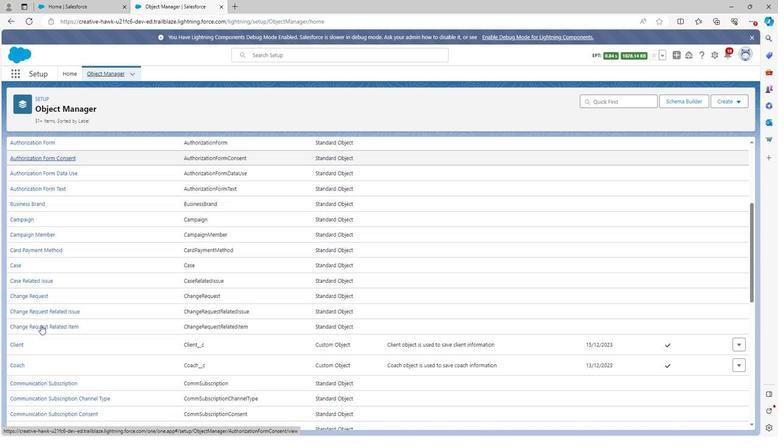 
Action: Mouse scrolled (38, 324) with delta (0, 0)
Screenshot: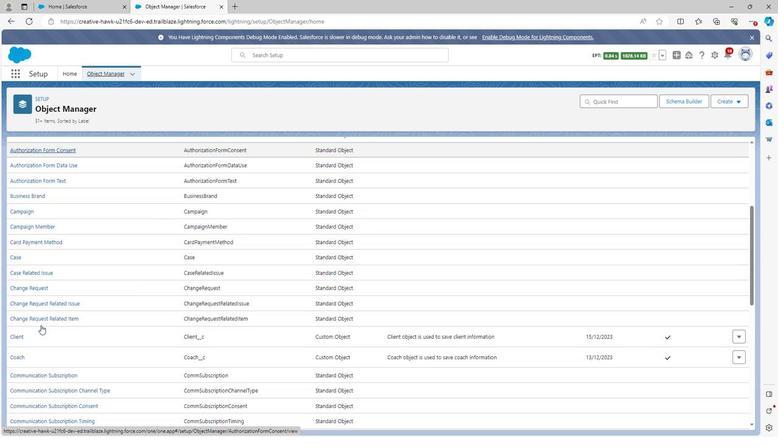 
Action: Mouse scrolled (38, 324) with delta (0, 0)
Screenshot: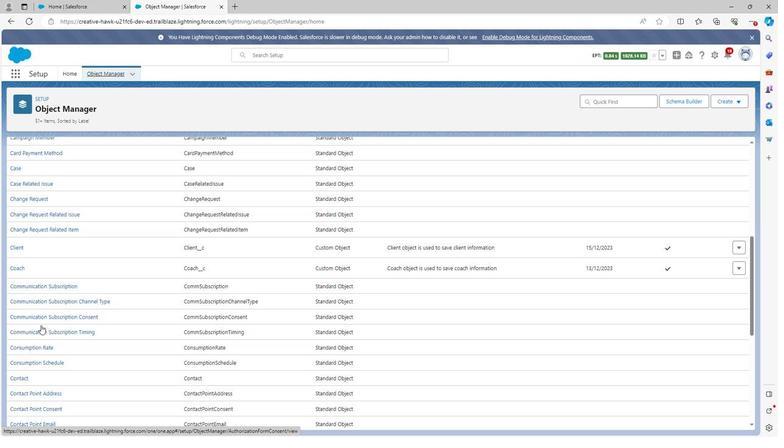 
Action: Mouse scrolled (38, 324) with delta (0, 0)
Screenshot: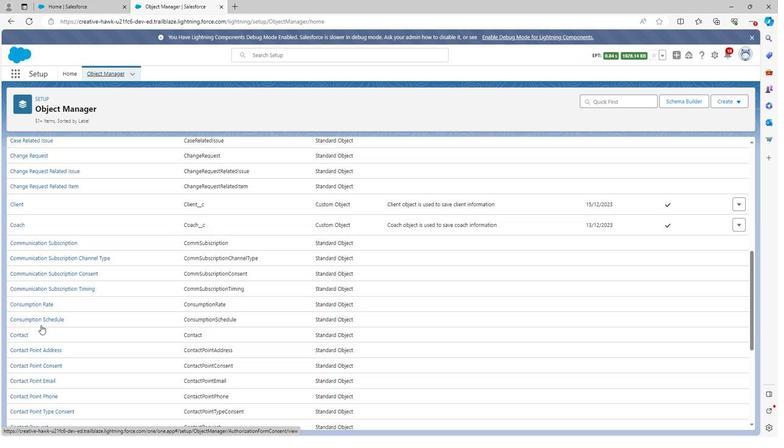 
Action: Mouse scrolled (38, 324) with delta (0, 0)
Screenshot: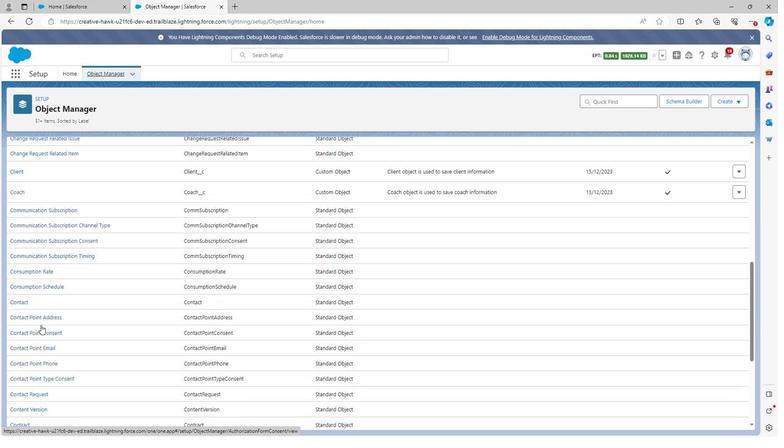 
Action: Mouse scrolled (38, 324) with delta (0, 0)
Screenshot: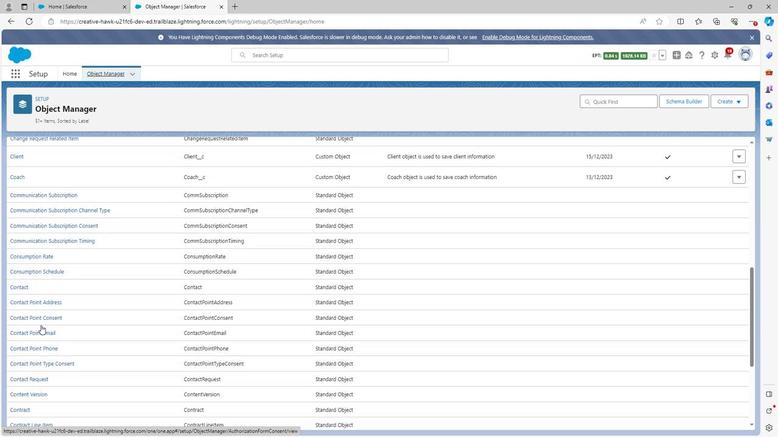 
Action: Mouse scrolled (38, 324) with delta (0, 0)
Screenshot: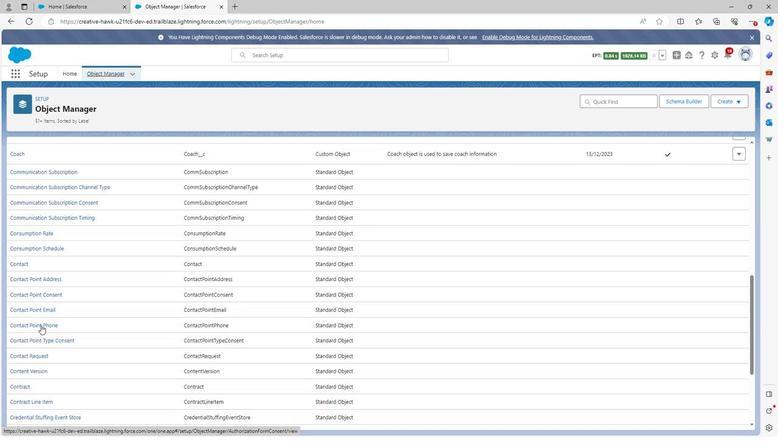 
Action: Mouse scrolled (38, 324) with delta (0, 0)
Screenshot: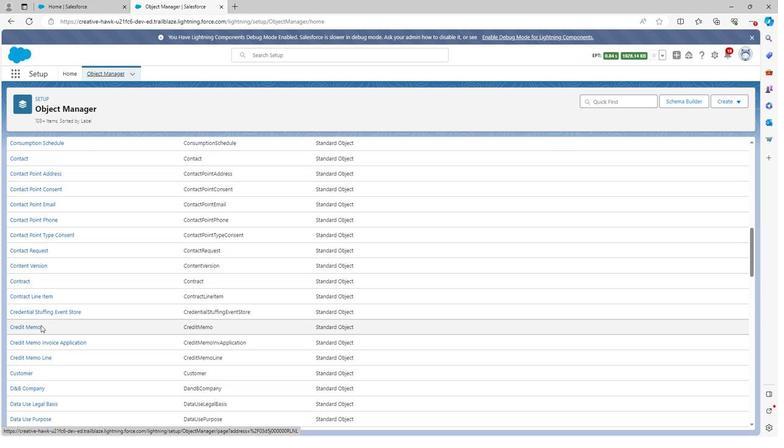 
Action: Mouse scrolled (38, 324) with delta (0, 0)
Screenshot: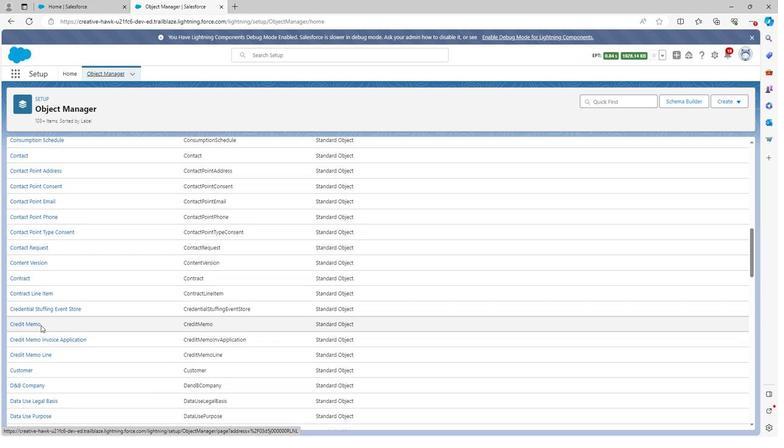 
Action: Mouse scrolled (38, 324) with delta (0, 0)
Screenshot: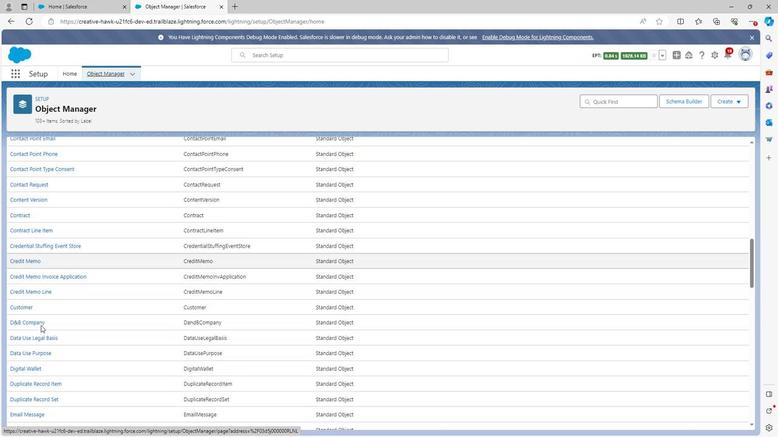 
Action: Mouse scrolled (38, 324) with delta (0, 0)
Screenshot: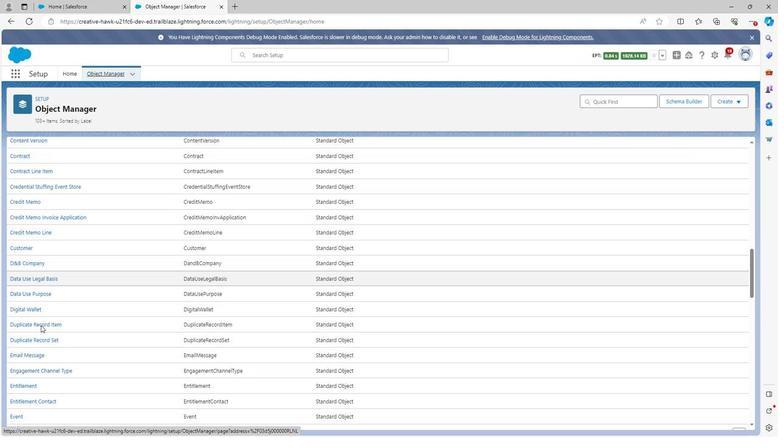 
Action: Mouse scrolled (38, 324) with delta (0, 0)
Screenshot: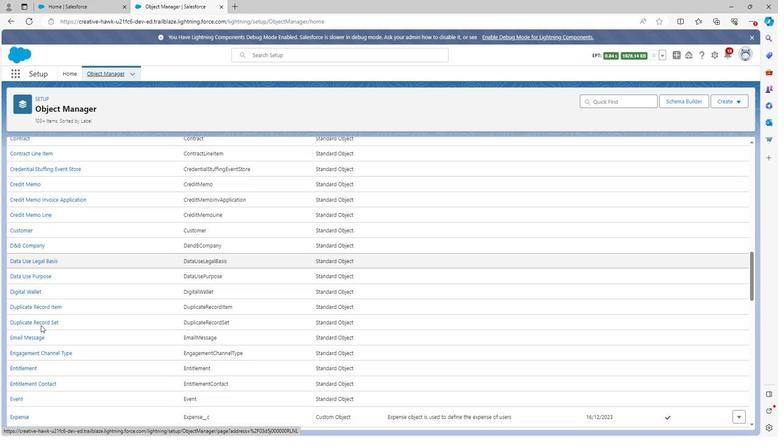 
Action: Mouse scrolled (38, 324) with delta (0, 0)
Screenshot: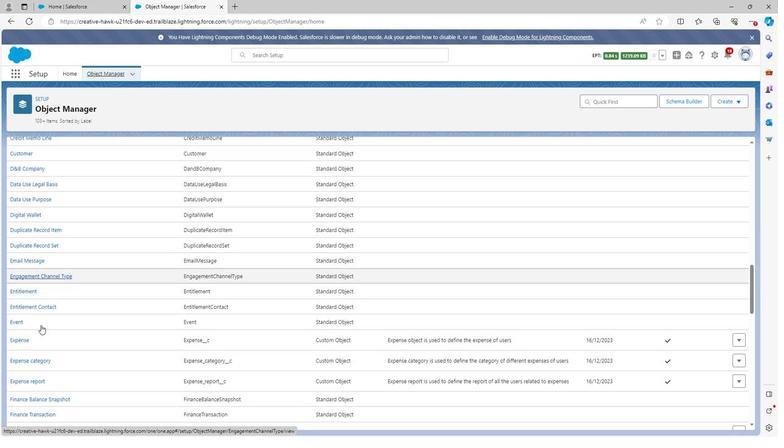 
Action: Mouse scrolled (38, 324) with delta (0, 0)
Screenshot: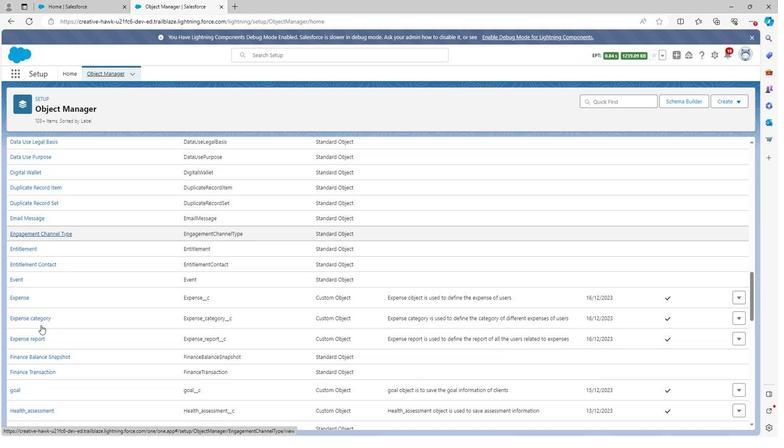 
Action: Mouse moved to (29, 270)
Screenshot: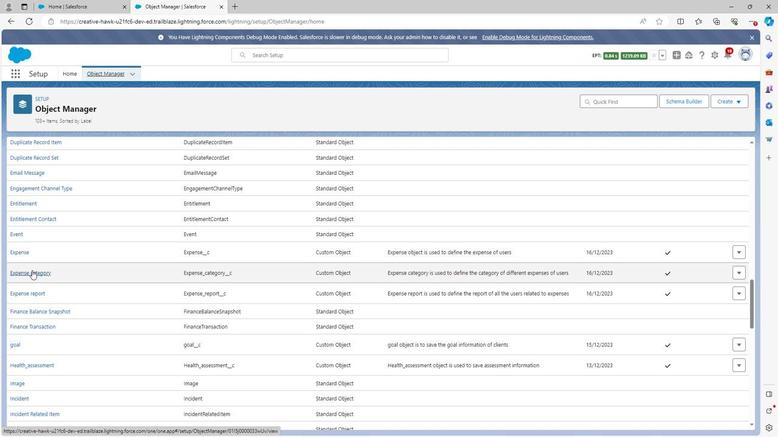 
Action: Mouse pressed left at (29, 270)
Screenshot: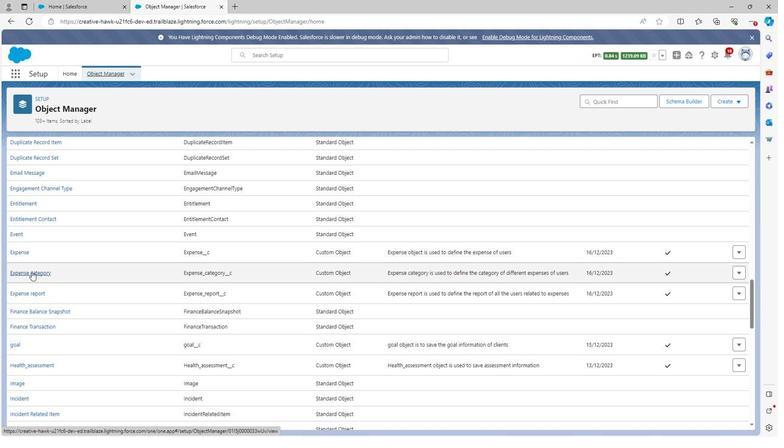 
Action: Mouse moved to (242, 245)
Screenshot: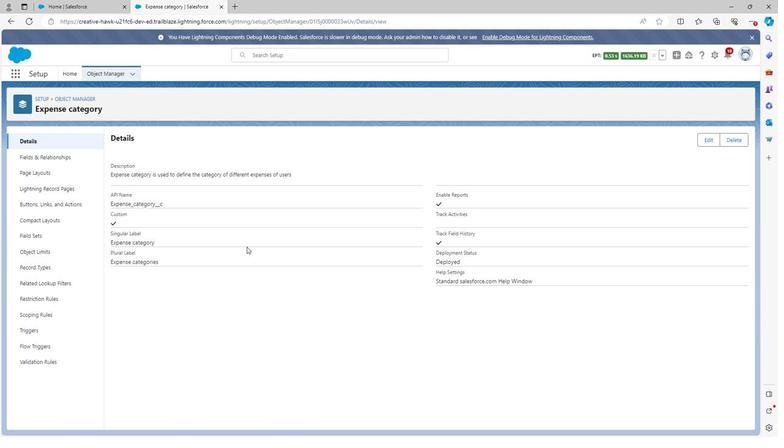 
